Task: Plan a 2-hour architectural photography and design exploration workshop.
Action: Mouse pressed left at (754, 104)
Screenshot: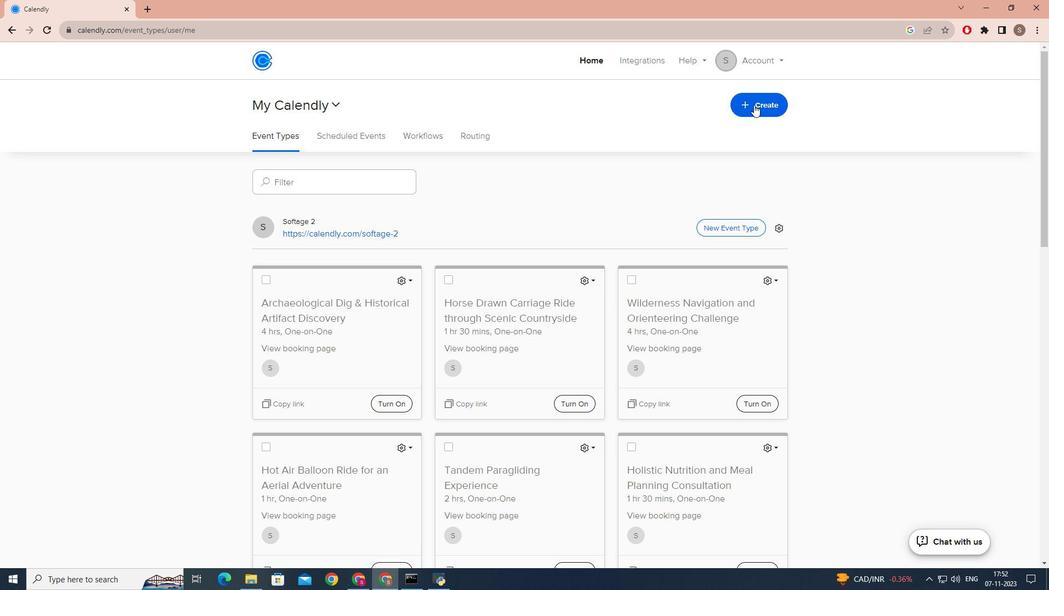 
Action: Mouse moved to (692, 139)
Screenshot: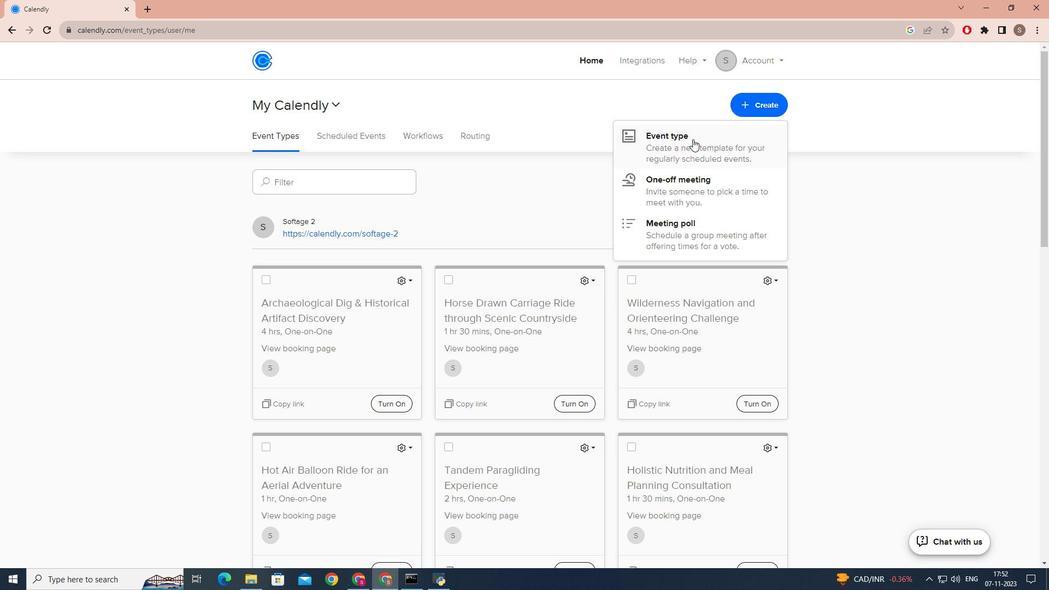 
Action: Mouse pressed left at (692, 139)
Screenshot: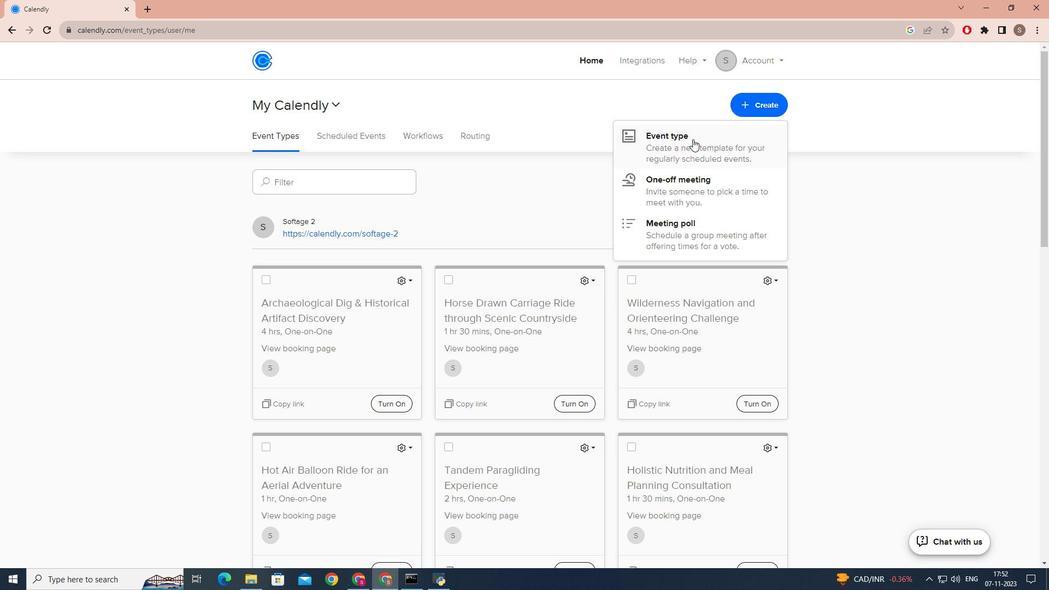 
Action: Mouse moved to (494, 190)
Screenshot: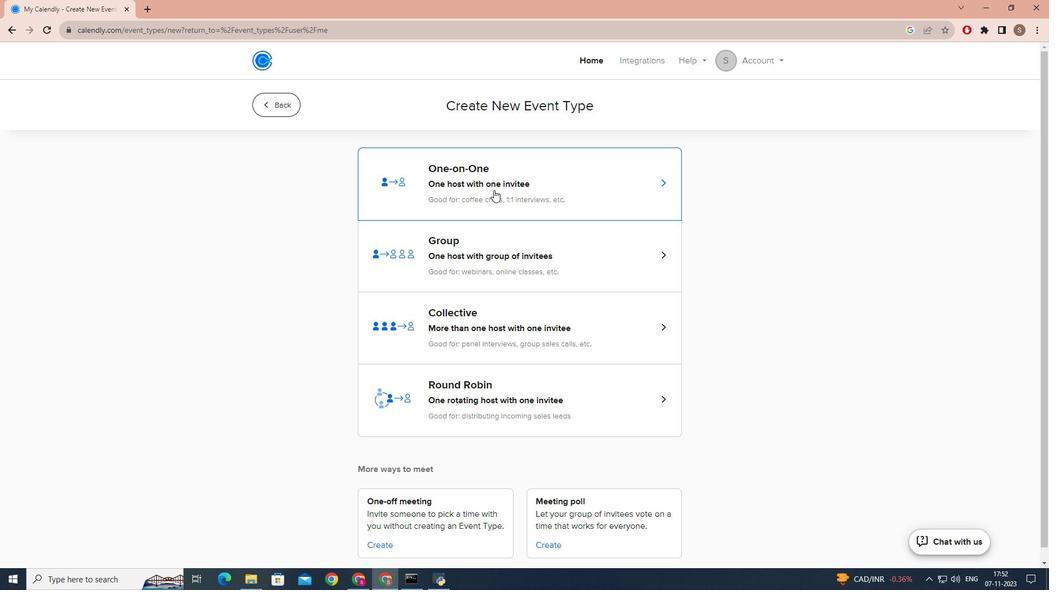 
Action: Mouse pressed left at (494, 190)
Screenshot: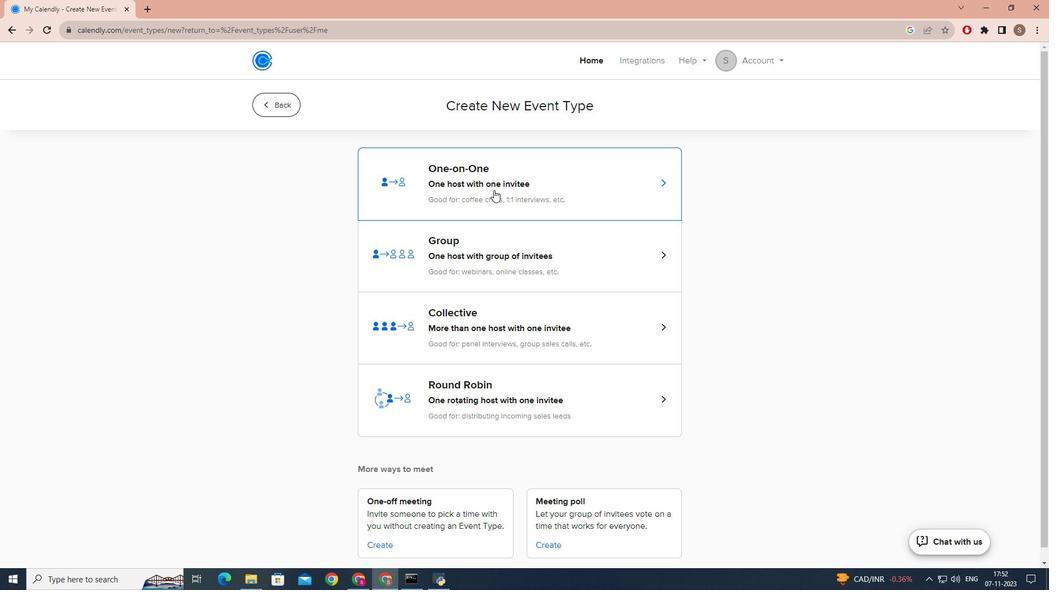 
Action: Mouse moved to (330, 258)
Screenshot: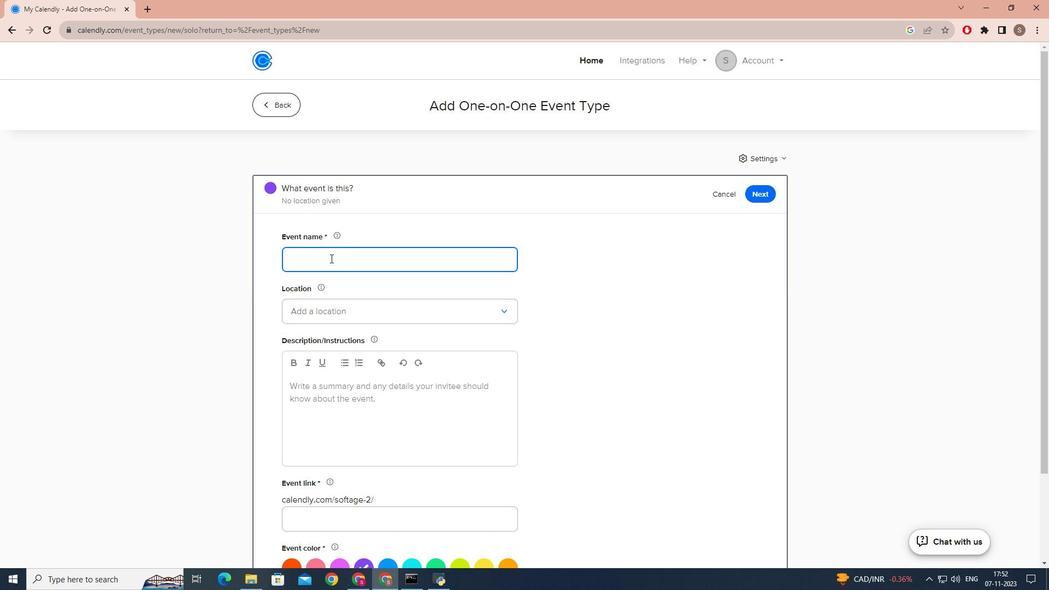 
Action: Key pressed <Key.caps_lock>A<Key.caps_lock>rchitectural<Key.space><Key.caps_lock>P<Key.caps_lock>hotography<Key.space><Key.shift_r><Key.shift_r><Key.shift_r><Key.shift_r><Key.shift_r><Key.shift_r><Key.shift_r><Key.shift_r>&<Key.space><Key.caps_lock>D<Key.caps_lock>esign<Key.space><Key.caps_lock>W<Key.caps_lock>orkshop
Screenshot: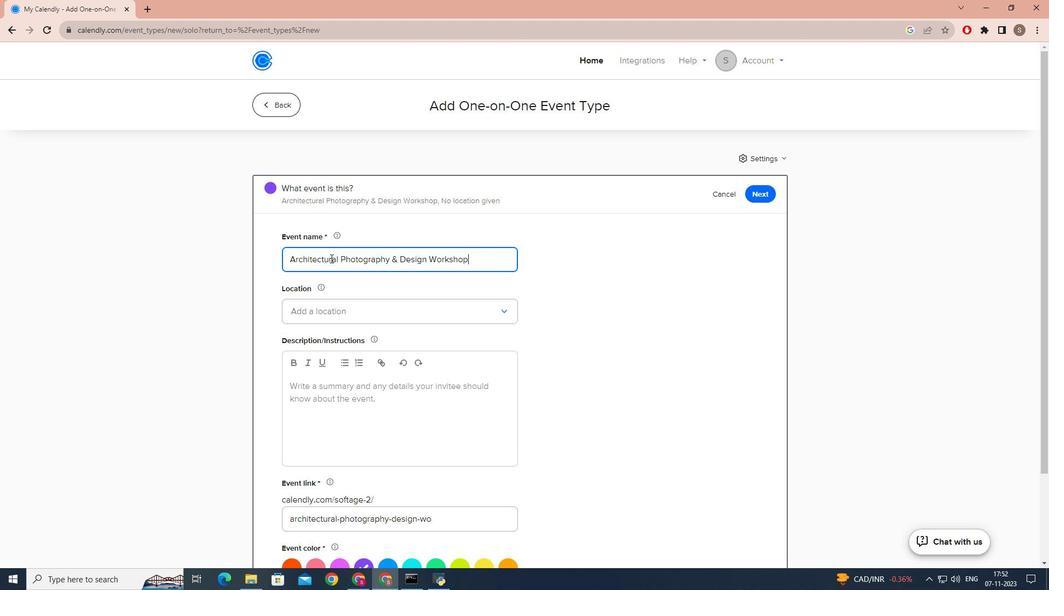 
Action: Mouse moved to (327, 319)
Screenshot: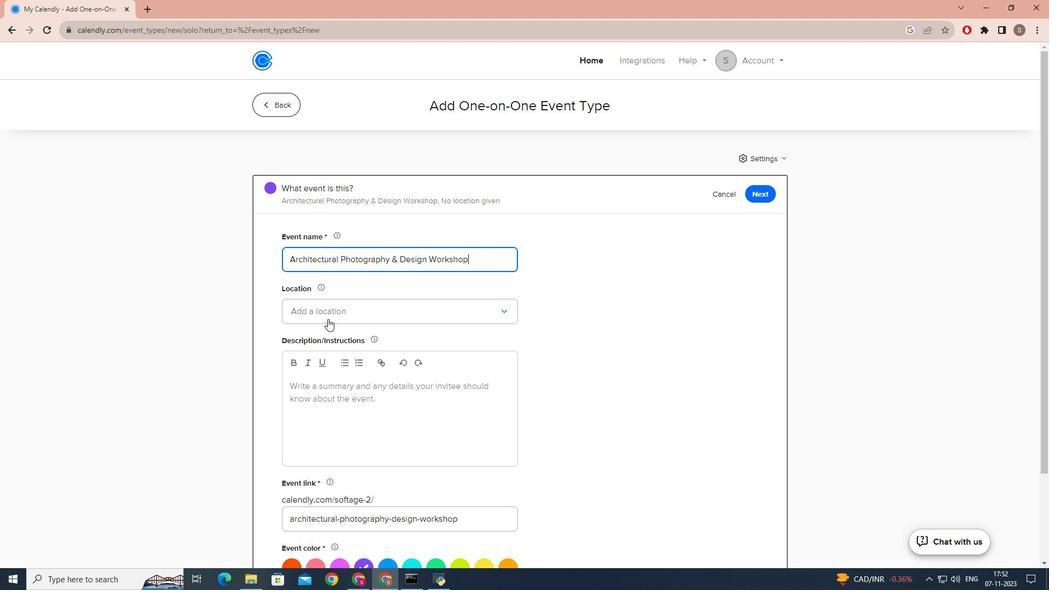 
Action: Mouse pressed left at (327, 319)
Screenshot: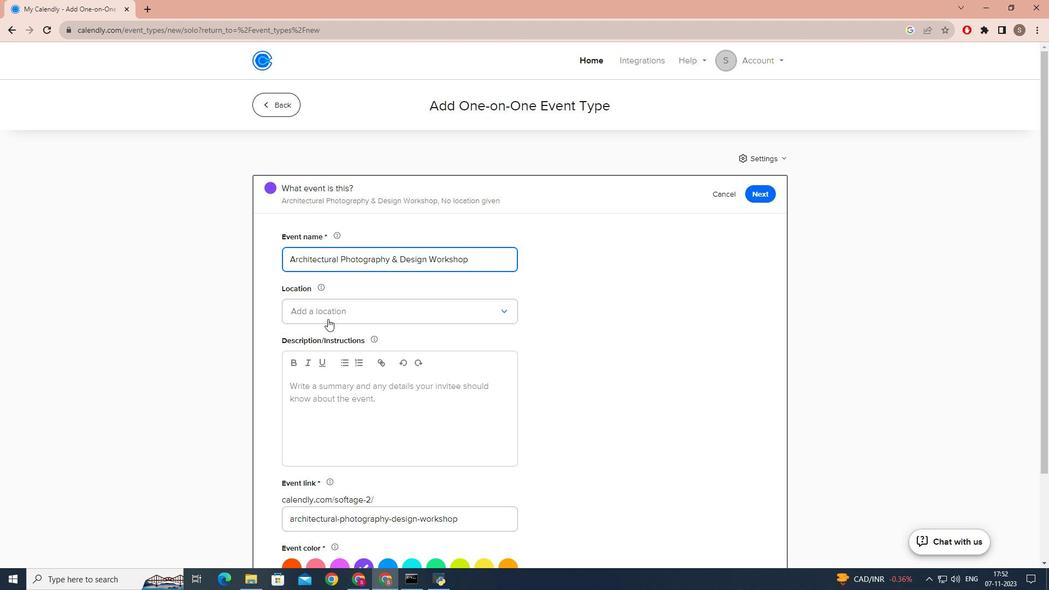 
Action: Mouse moved to (321, 339)
Screenshot: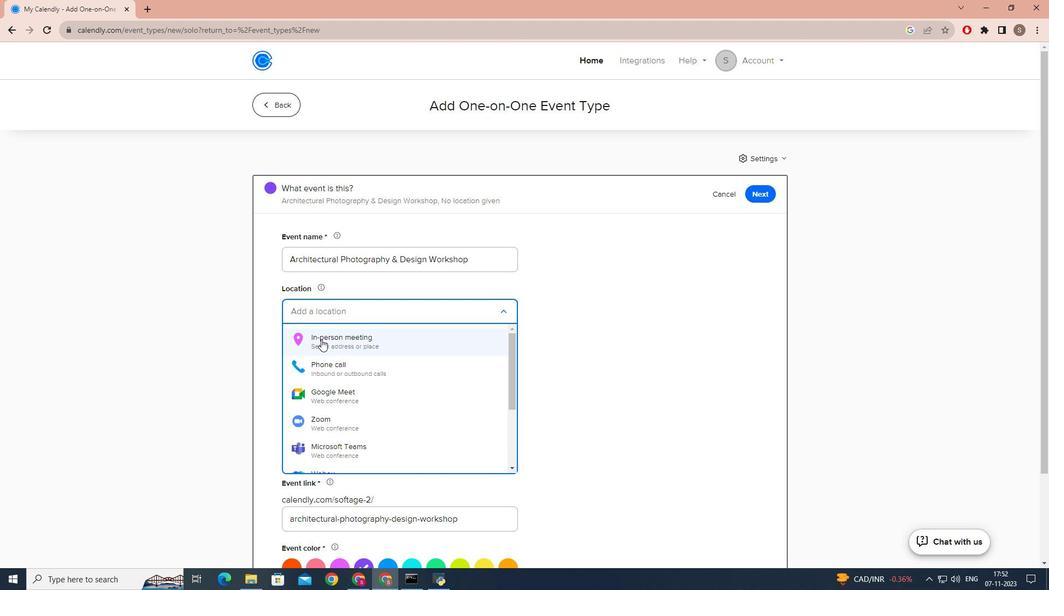 
Action: Mouse pressed left at (321, 339)
Screenshot: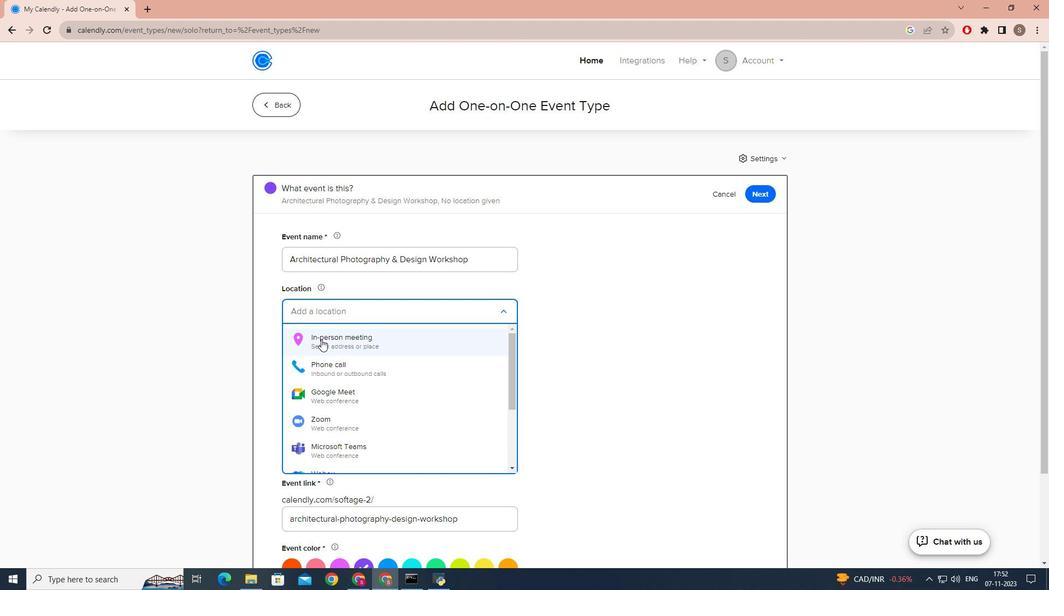 
Action: Mouse moved to (473, 183)
Screenshot: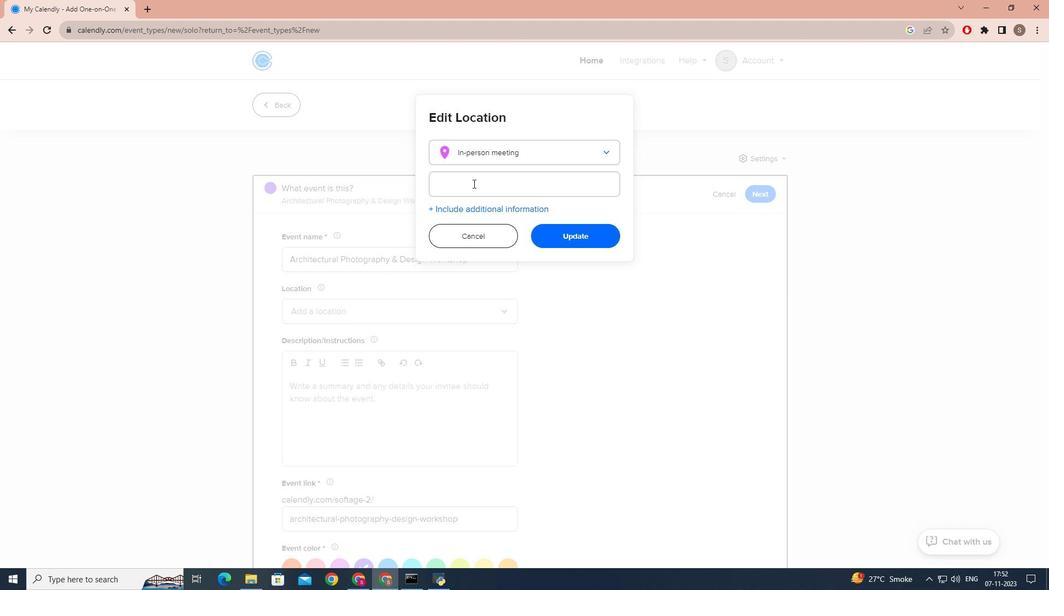 
Action: Mouse pressed left at (473, 183)
Screenshot: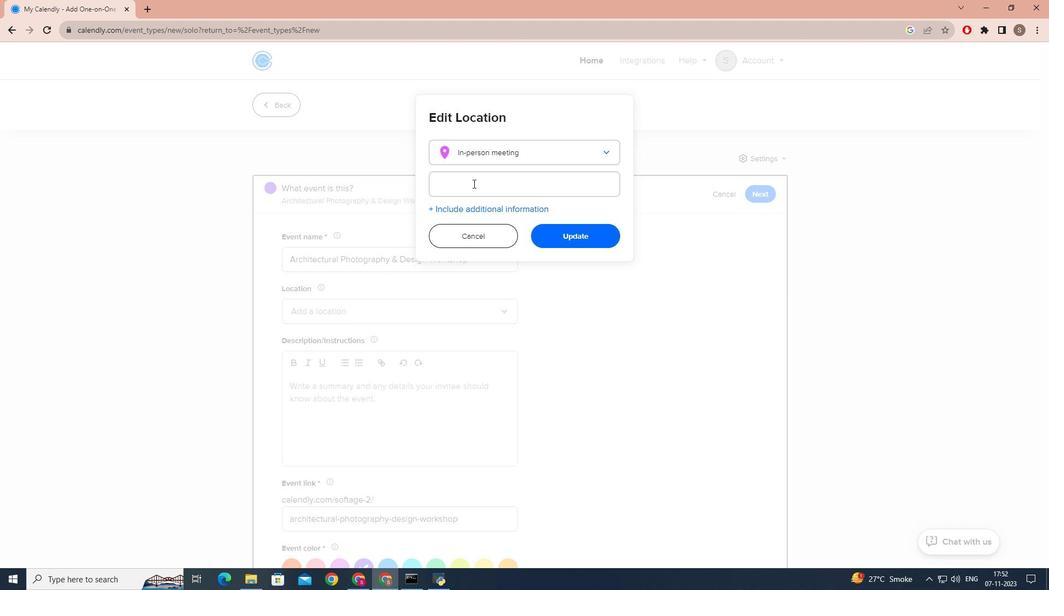
Action: Key pressed <Key.caps_lock>S<Key.caps_lock>ti<Key.backspace>udio<Key.space><Key.caps_lock>A<Key.caps_lock>rc<Key.space><Key.backspace><Key.caps_lock>L<Key.caps_lock>ine,<Key.caps_lock>D<Key.caps_lock>eltabay<Key.space><Key.caps_lock>S<Key.caps_lock>treet,<Key.space><Key.caps_lock>M<Key.caps_lock>innesota<Key.space>,<Key.caps_lock>U.S.A
Screenshot: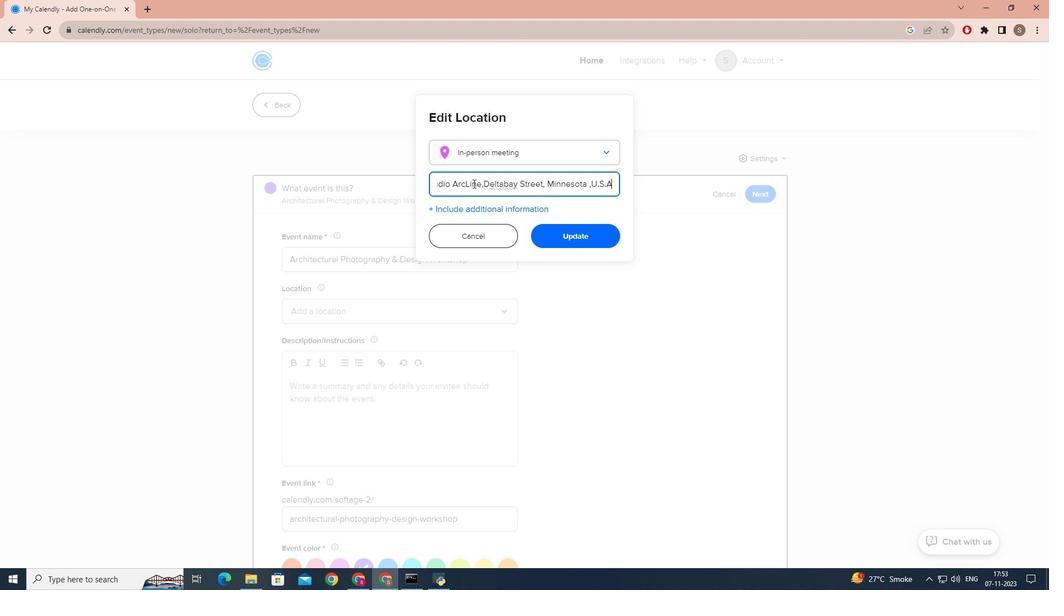 
Action: Mouse moved to (588, 245)
Screenshot: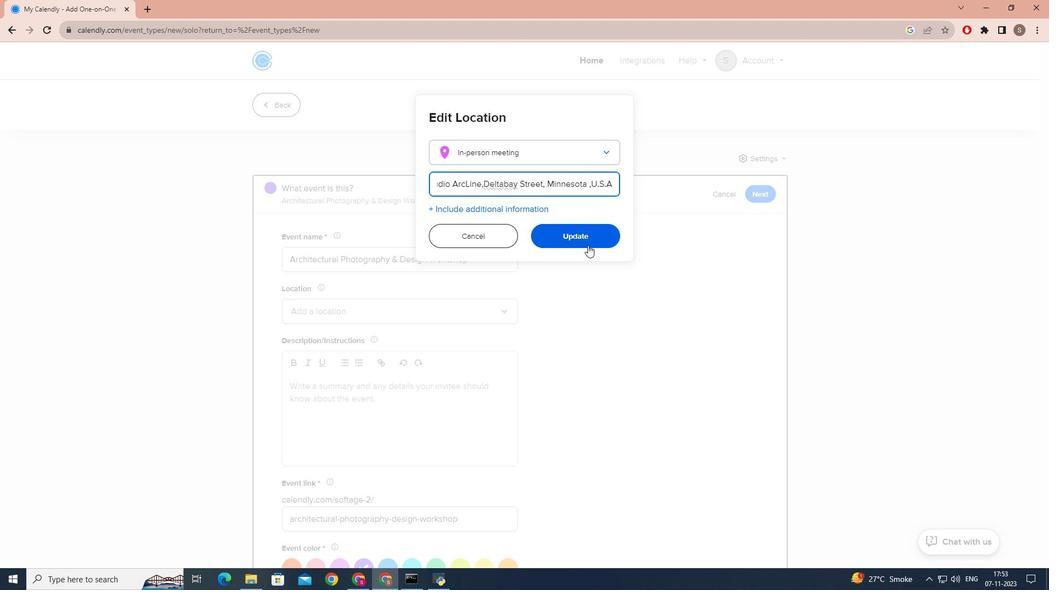 
Action: Mouse pressed left at (588, 245)
Screenshot: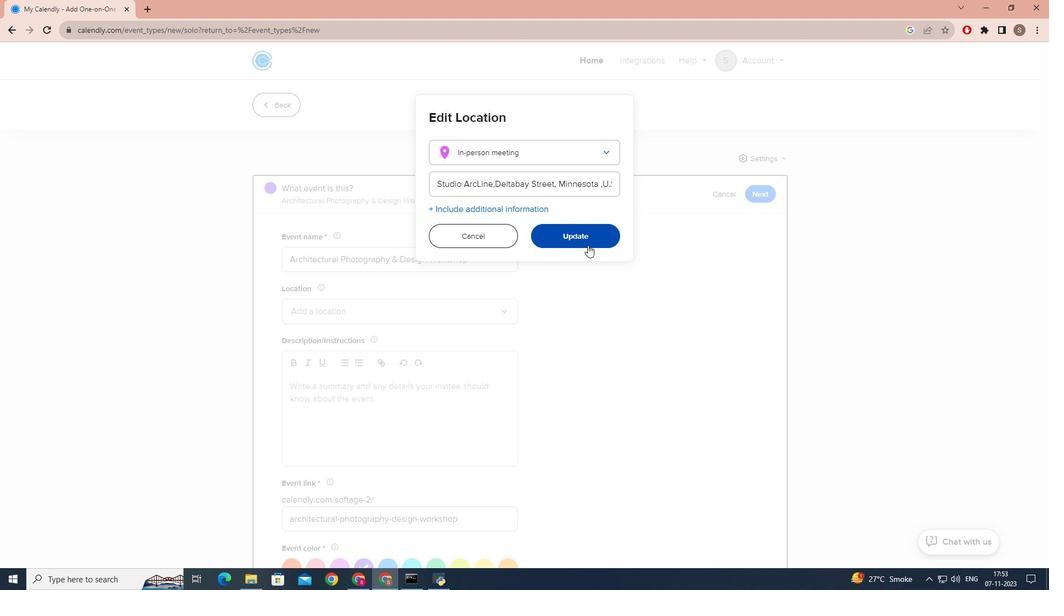 
Action: Mouse moved to (426, 324)
Screenshot: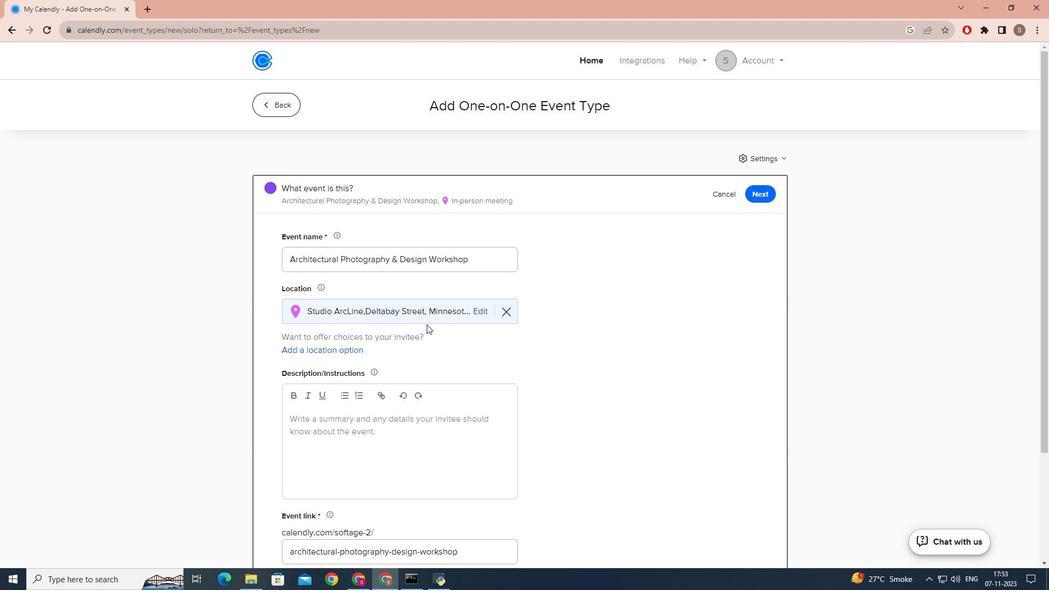 
Action: Mouse scrolled (426, 324) with delta (0, 0)
Screenshot: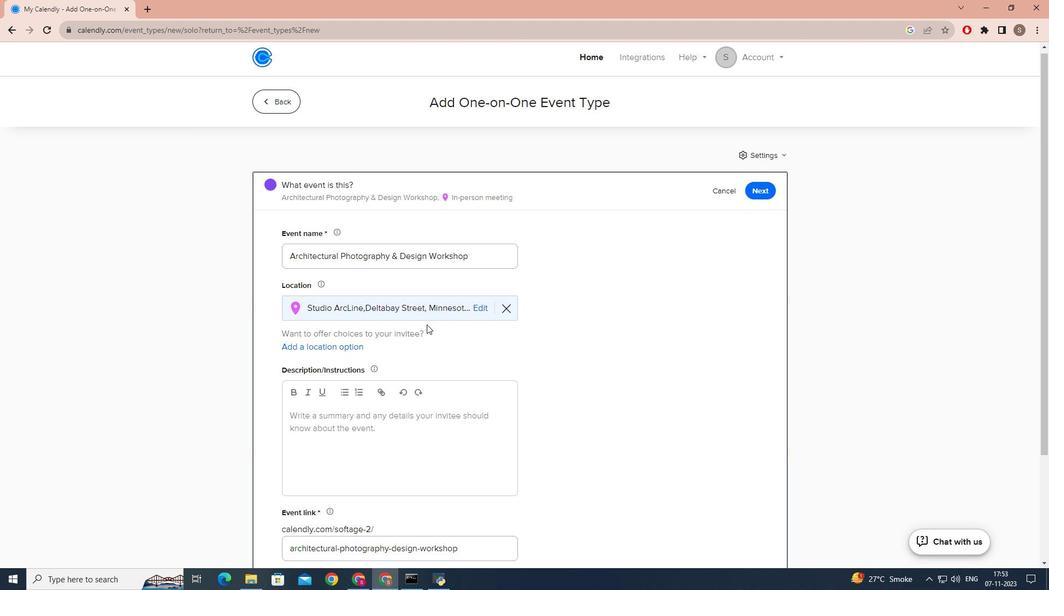 
Action: Mouse scrolled (426, 324) with delta (0, 0)
Screenshot: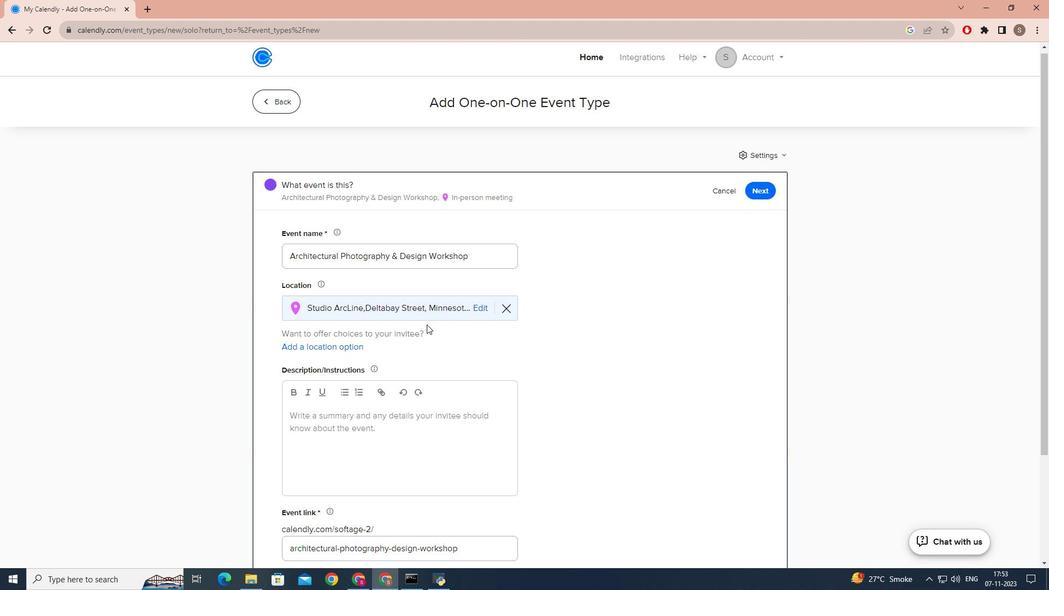 
Action: Mouse scrolled (426, 324) with delta (0, 0)
Screenshot: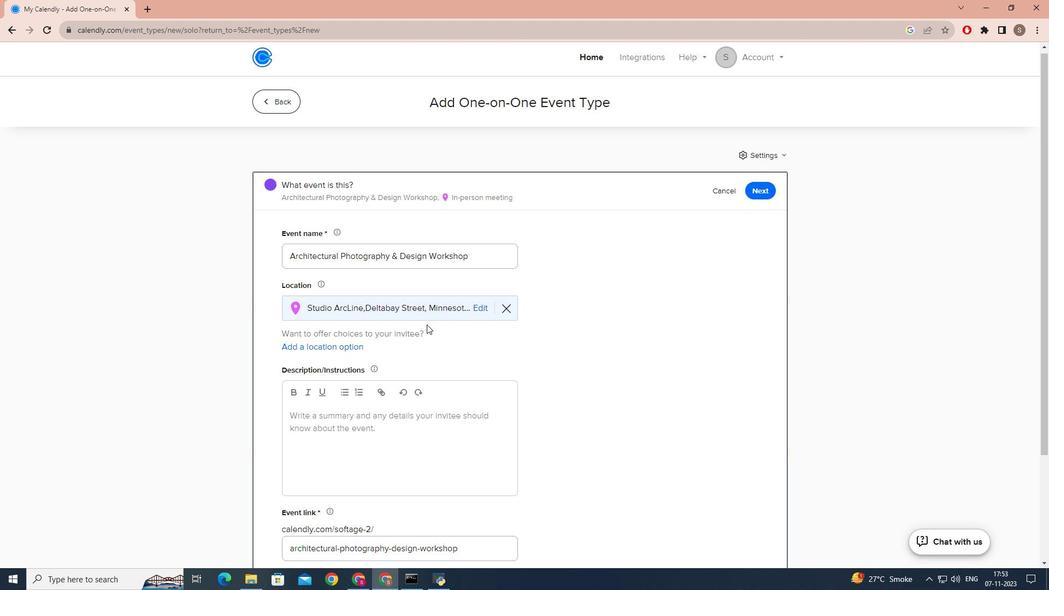
Action: Mouse scrolled (426, 324) with delta (0, 0)
Screenshot: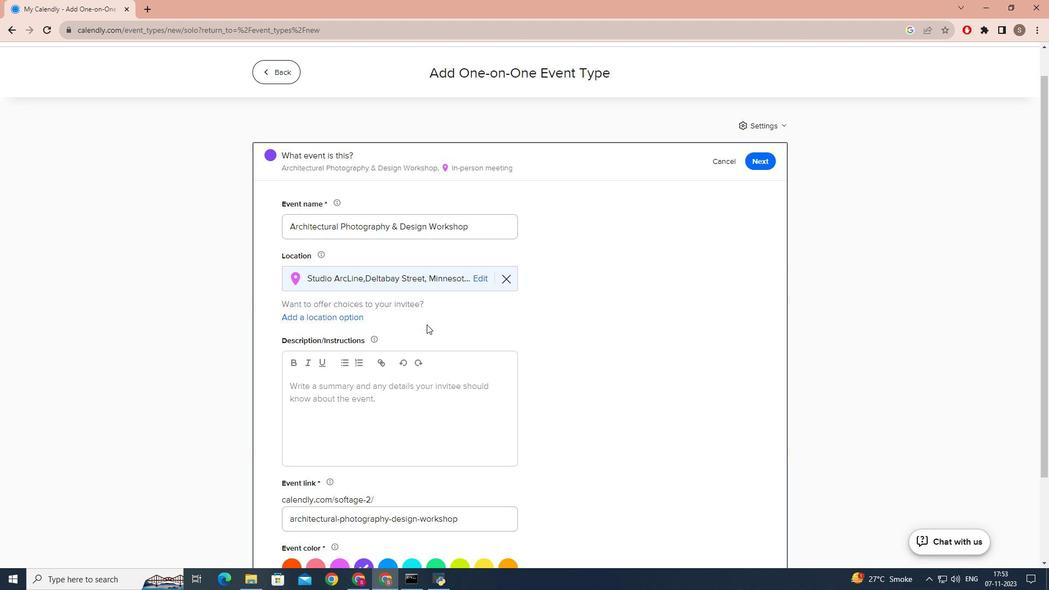 
Action: Mouse moved to (402, 286)
Screenshot: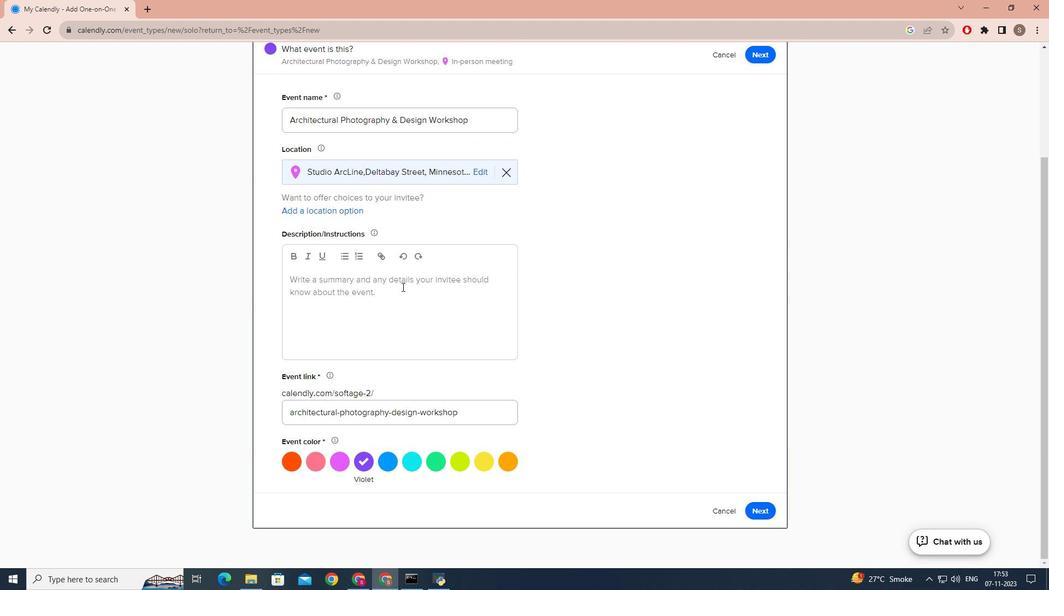 
Action: Mouse pressed left at (402, 286)
Screenshot: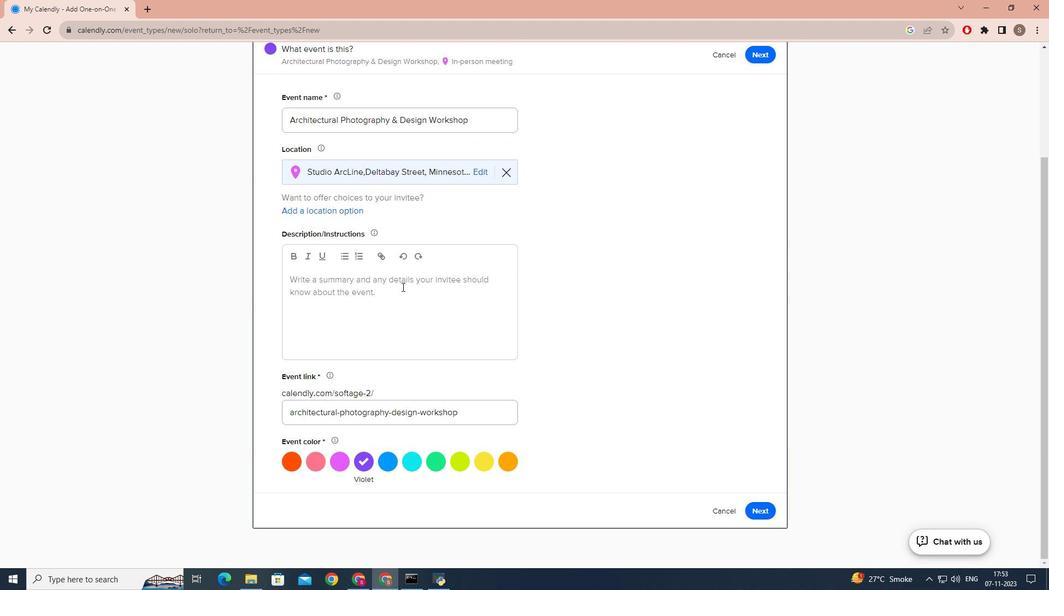 
Action: Key pressed <Key.caps_lock>u<Key.caps_lock>N<Key.backspace><Key.backspace>U<Key.caps_lock>ncover<Key.space>the<Key.space>artistry<Key.space>of<Key.space>architecture<Key.space>and<Key.space>hone<Key.space>your<Key.space>photography<Key.space>skills<Key.space>in<Key.space>our<Key.space>engaging<Key.space>workshop<Key.space>.<Key.caps_lock>E<Key.caps_lock>xplore<Key.space>the<Key.space>urban<Key.space>landscape<Key.space>,stunning<Key.space>designs<Key.space>and<Key.space>unleash<Key.space>your<Key.space>craet<Key.backspace><Key.backspace><Key.backspace>eative<Key.space>potential<Key.space>/<Key.backspace>.<Key.caps_lock>T<Key.caps_lock>his<Key.space>workshop<Key.space>is<Key.space>open<Key.space>to<Key.space>photographers<Key.space>of<Key.space>all<Key.space>levels,from<Key.space>beginners<Key.space>to<Key.space>experienced<Key.space>shuttr<Key.backspace>erbugs.<Key.caps_lock>J<Key.caps_lock>oinus<Key.space><Key.backspace><Key.backspace><Key.backspace><Key.space>us<Key.space>for<Key.space>a<Key.space>creative<Key.space>journey<Key.space>through<Key.space>the<Key.space>cityscapem<Key.backspace>m<Key.backspace><Key.space>,<Key.space>and<Key.space>capture<Key.space>th<Key.space><Key.backspace>e<Key.space>magic<Key.space>of<Key.space>architecture<Key.space>and<Key.space>design<Key.space>with<Key.space>your<Key.space>lens.
Screenshot: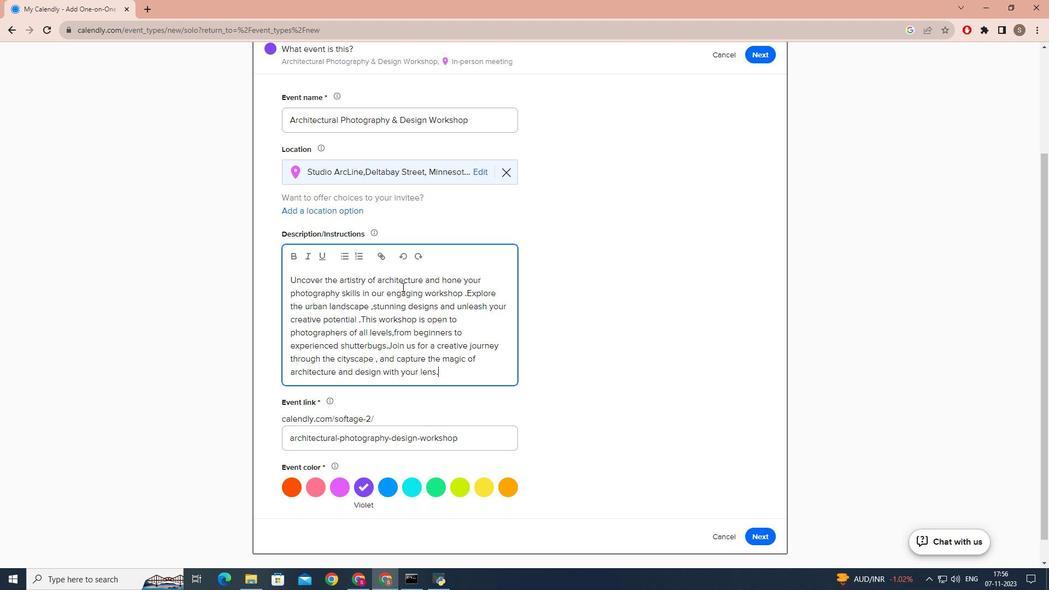 
Action: Mouse moved to (761, 532)
Screenshot: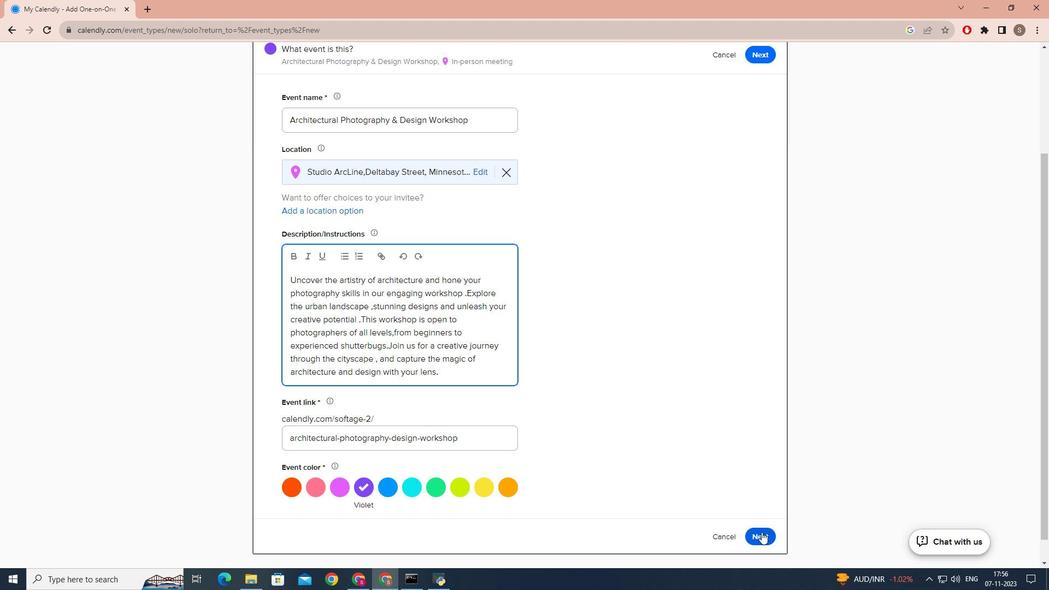 
Action: Mouse pressed left at (761, 532)
Screenshot: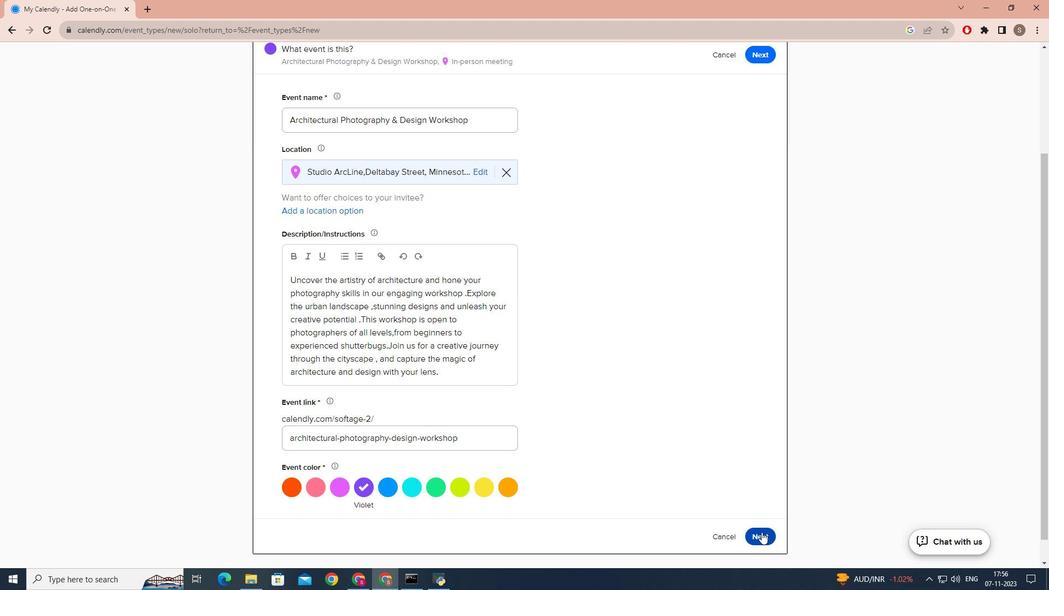 
Action: Mouse moved to (341, 313)
Screenshot: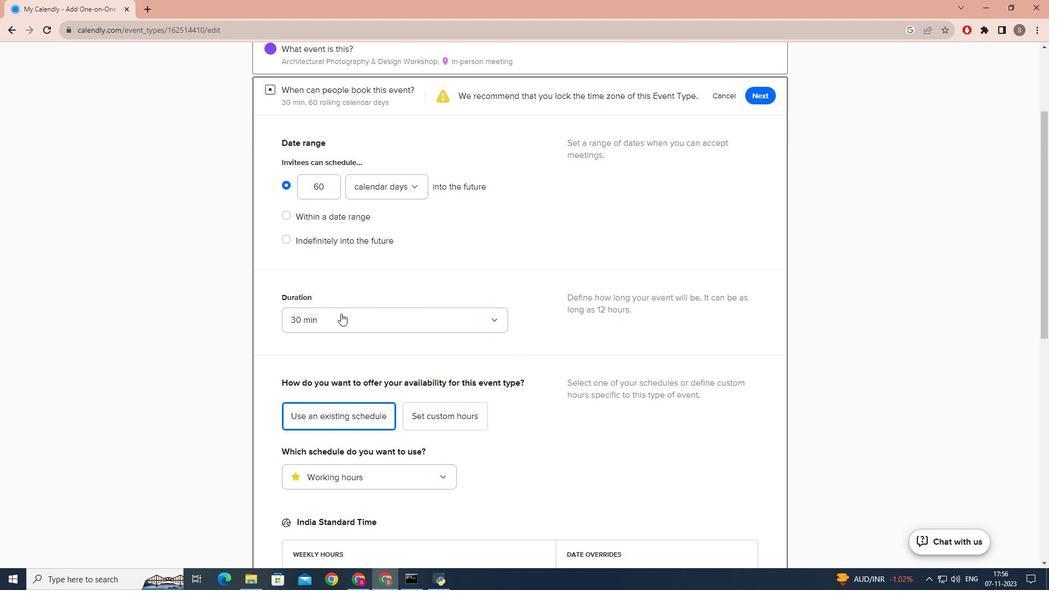 
Action: Mouse pressed left at (341, 313)
Screenshot: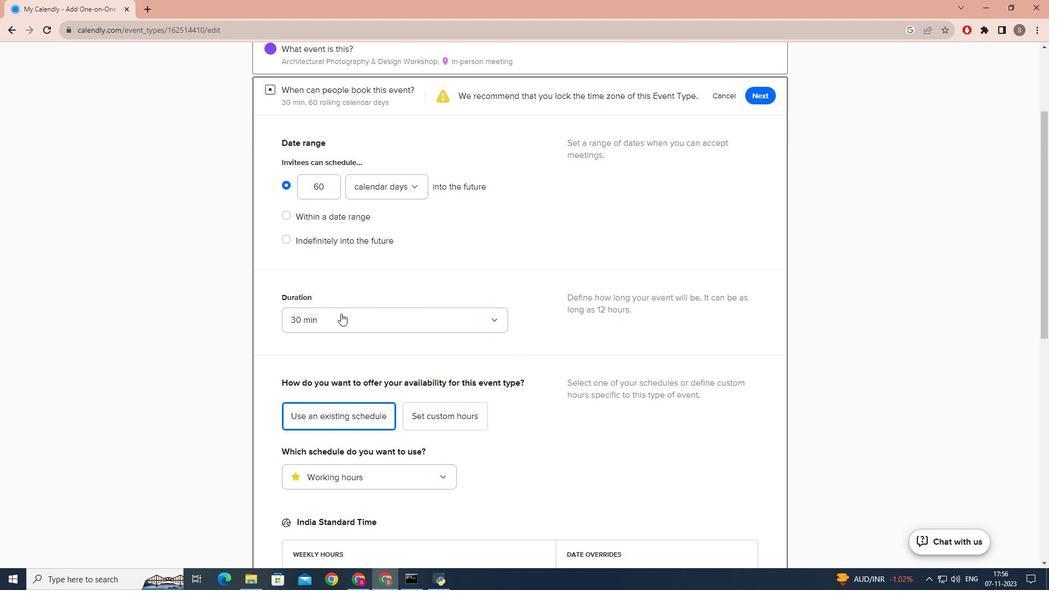 
Action: Mouse moved to (352, 426)
Screenshot: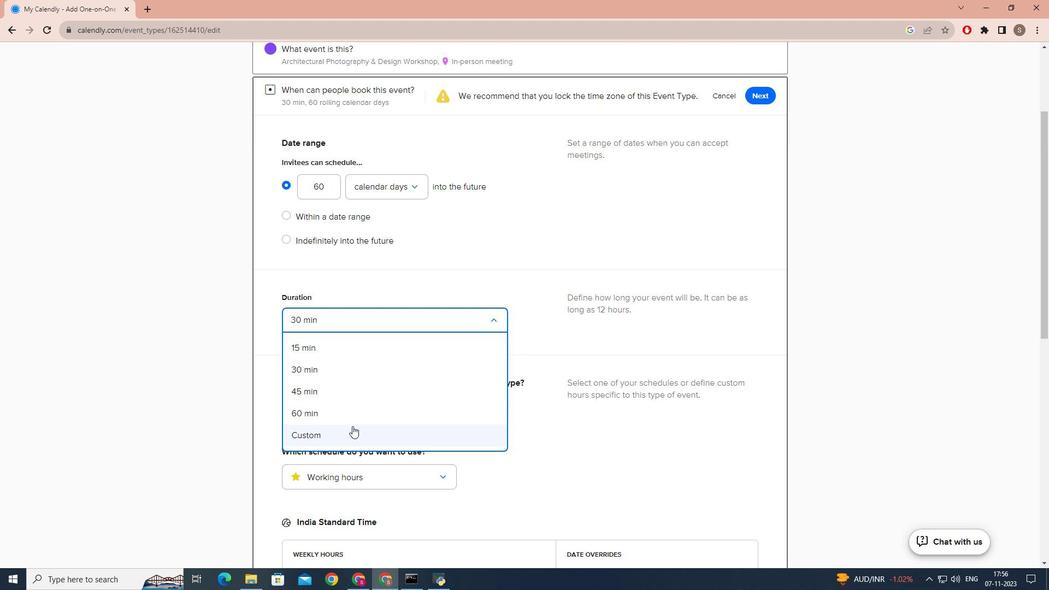
Action: Mouse pressed left at (352, 426)
Screenshot: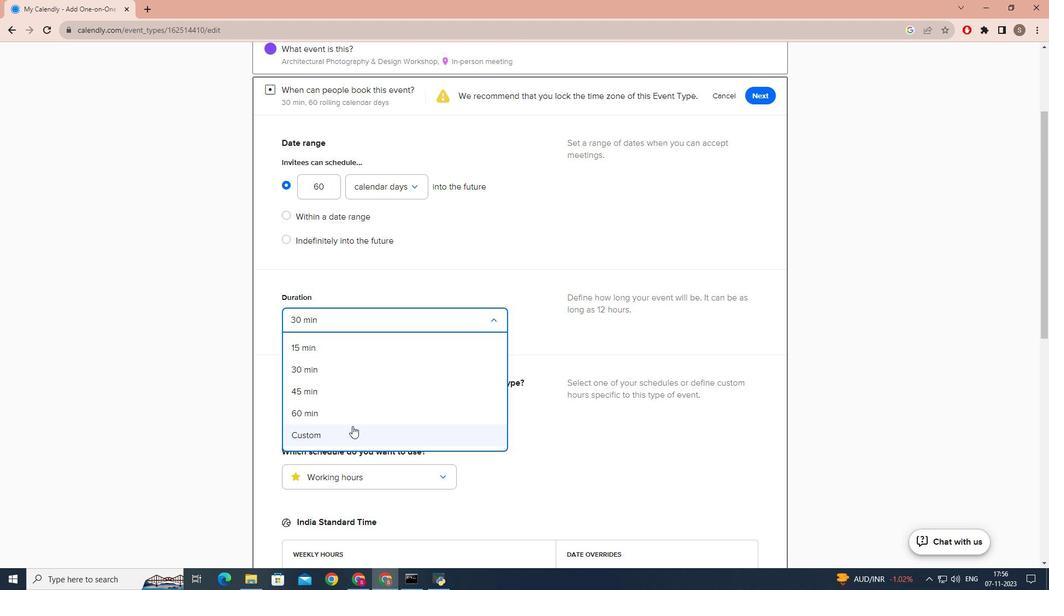 
Action: Mouse moved to (468, 348)
Screenshot: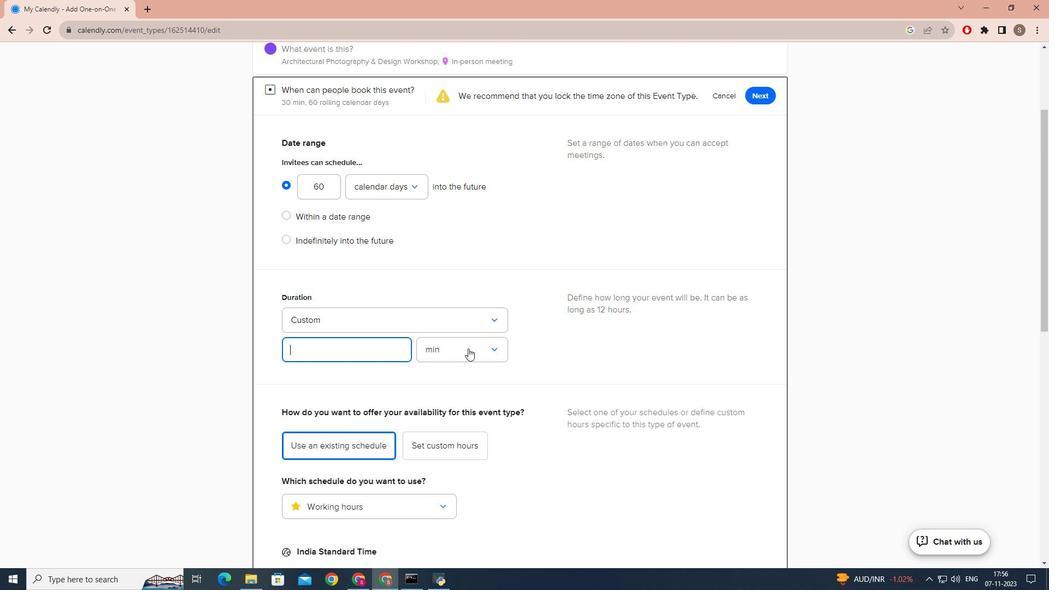 
Action: Mouse pressed left at (468, 348)
Screenshot: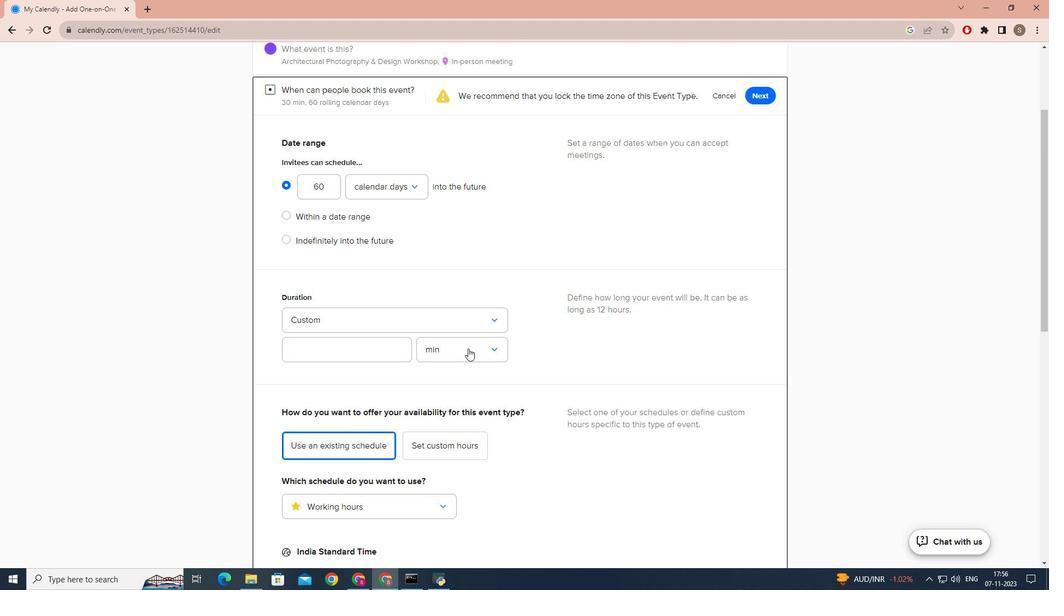 
Action: Mouse moved to (452, 400)
Screenshot: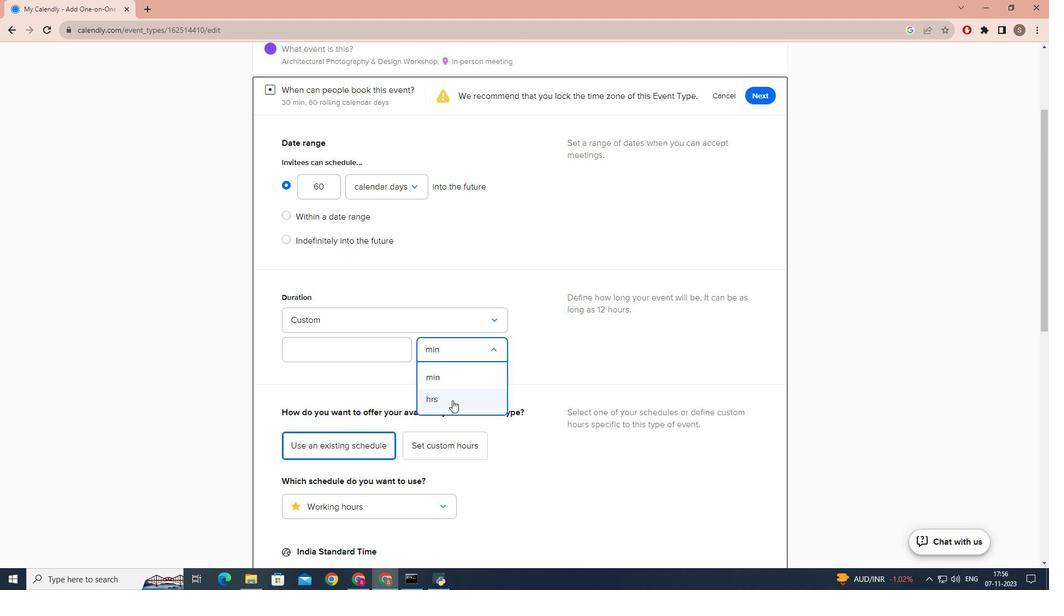 
Action: Mouse pressed left at (452, 400)
Screenshot: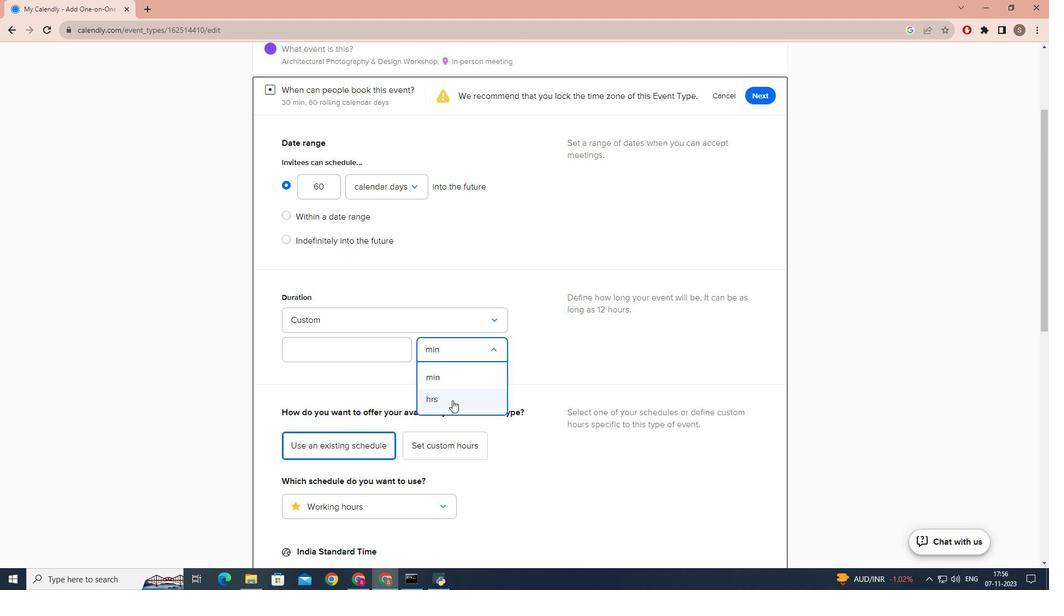 
Action: Mouse moved to (383, 347)
Screenshot: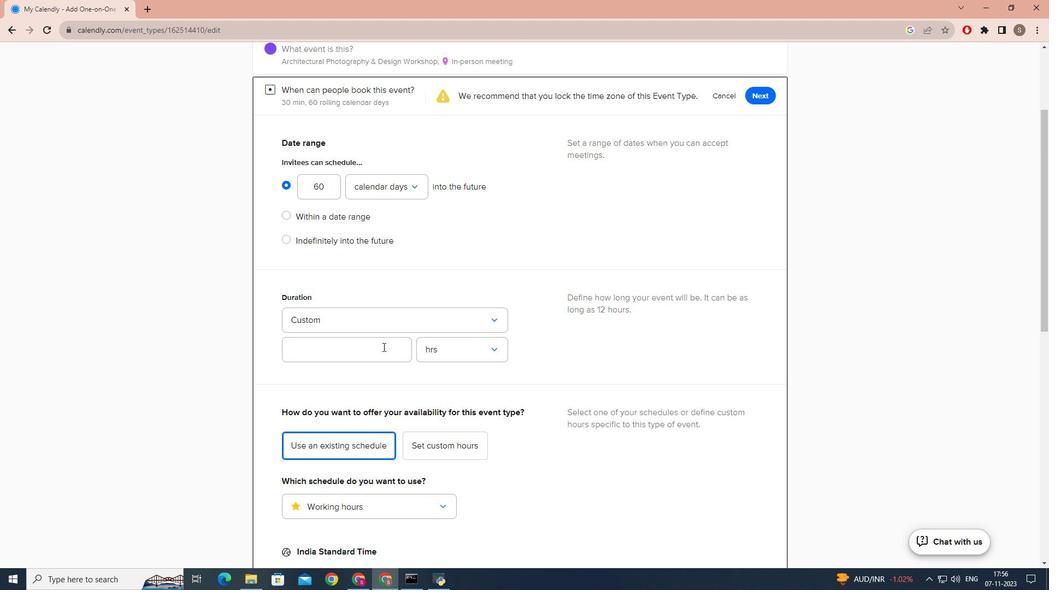 
Action: Mouse pressed left at (383, 347)
Screenshot: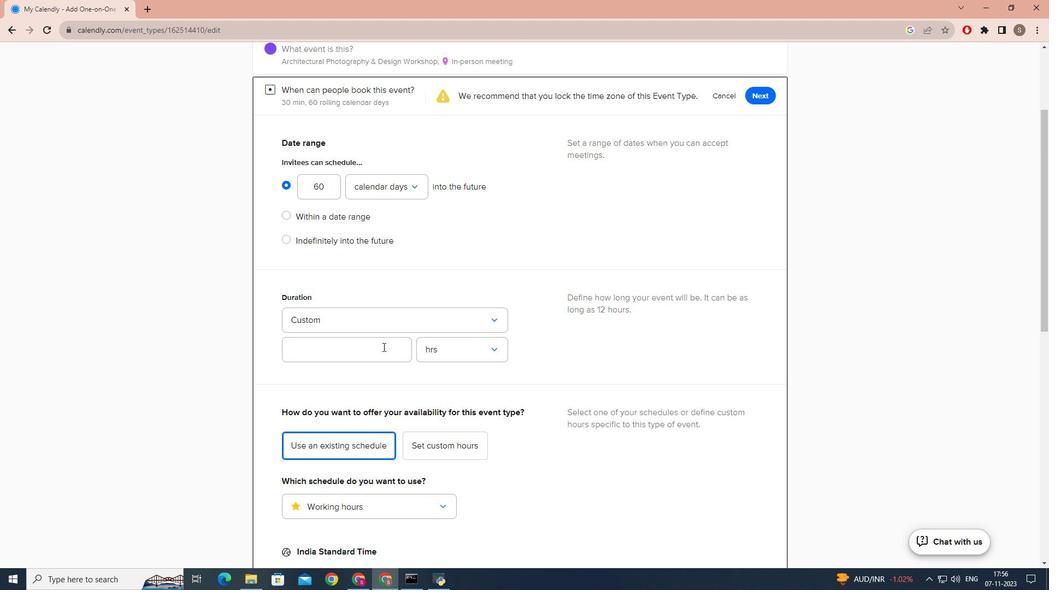 
Action: Key pressed 2
Screenshot: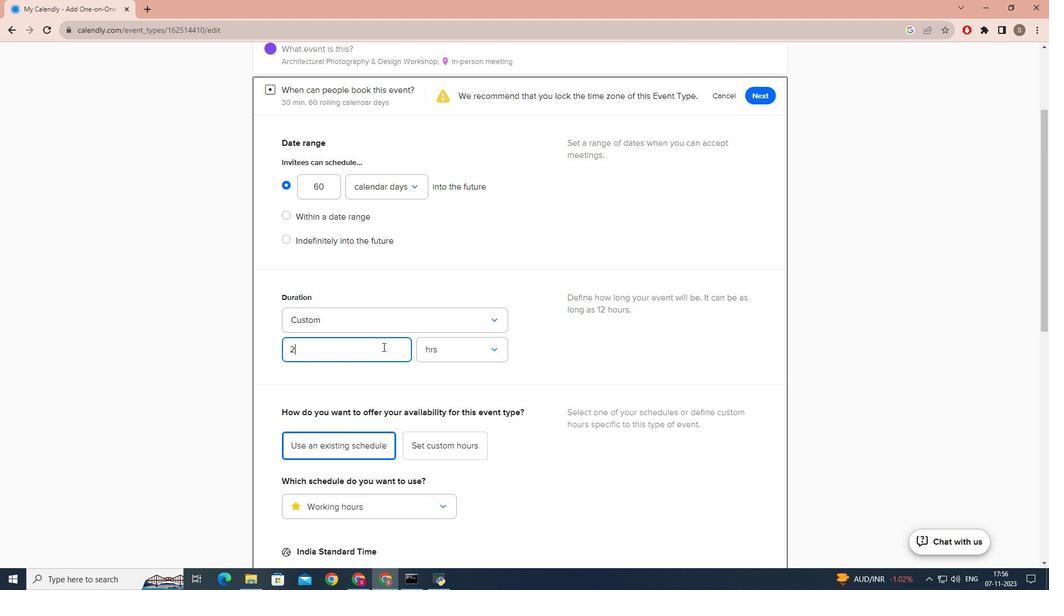 
Action: Mouse moved to (362, 386)
Screenshot: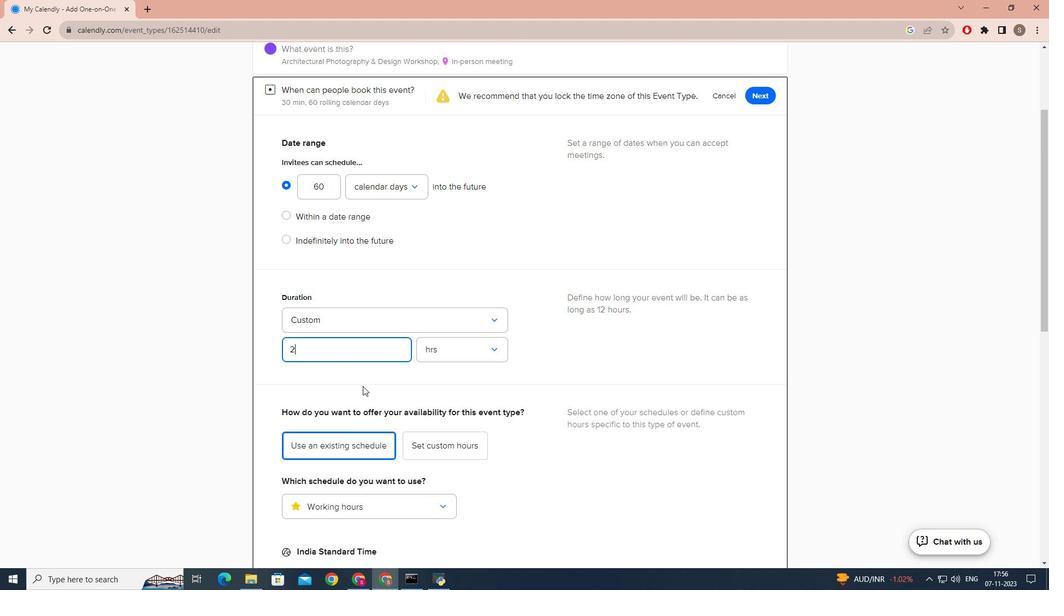 
Action: Mouse pressed left at (362, 386)
Screenshot: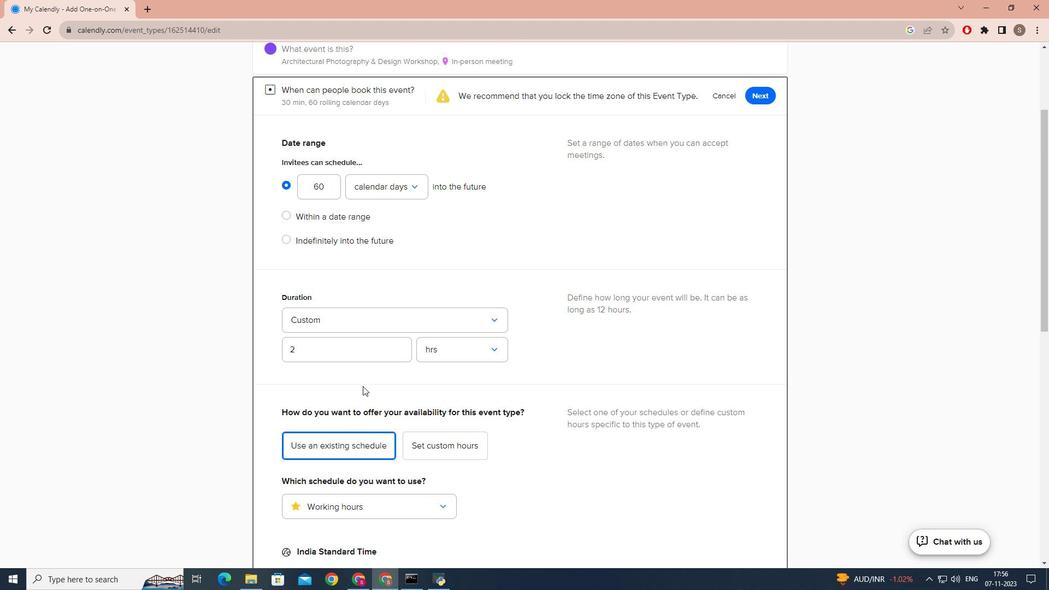 
Action: Mouse moved to (386, 369)
Screenshot: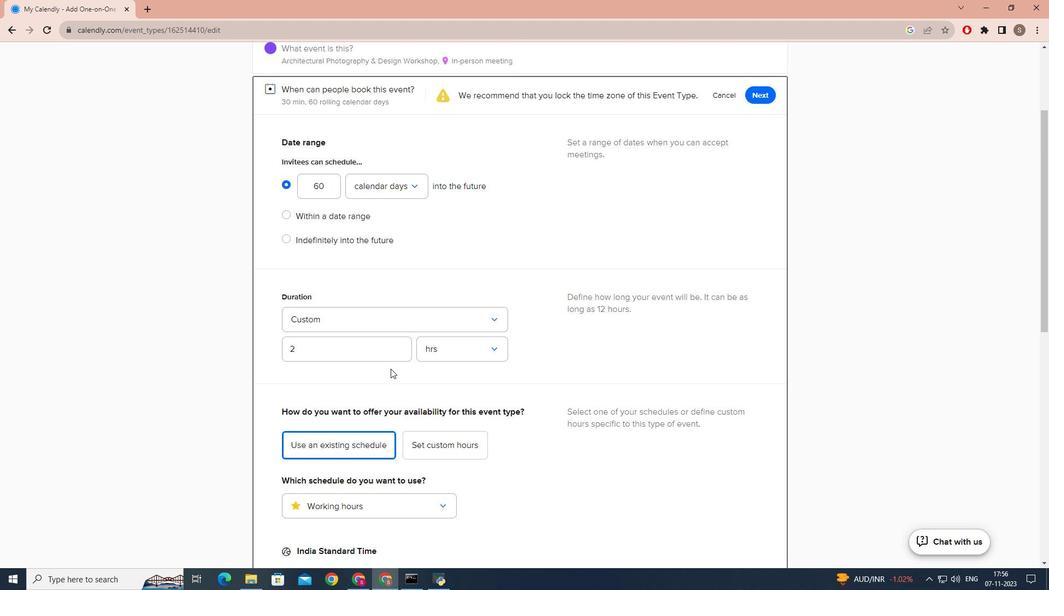 
Action: Mouse scrolled (386, 369) with delta (0, 0)
Screenshot: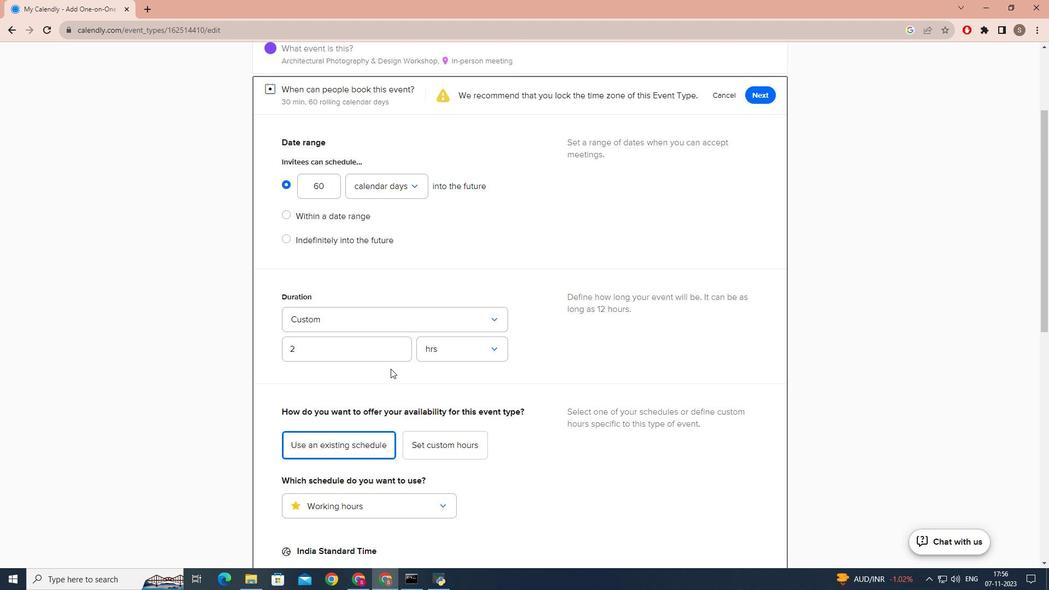 
Action: Mouse scrolled (386, 369) with delta (0, 0)
Screenshot: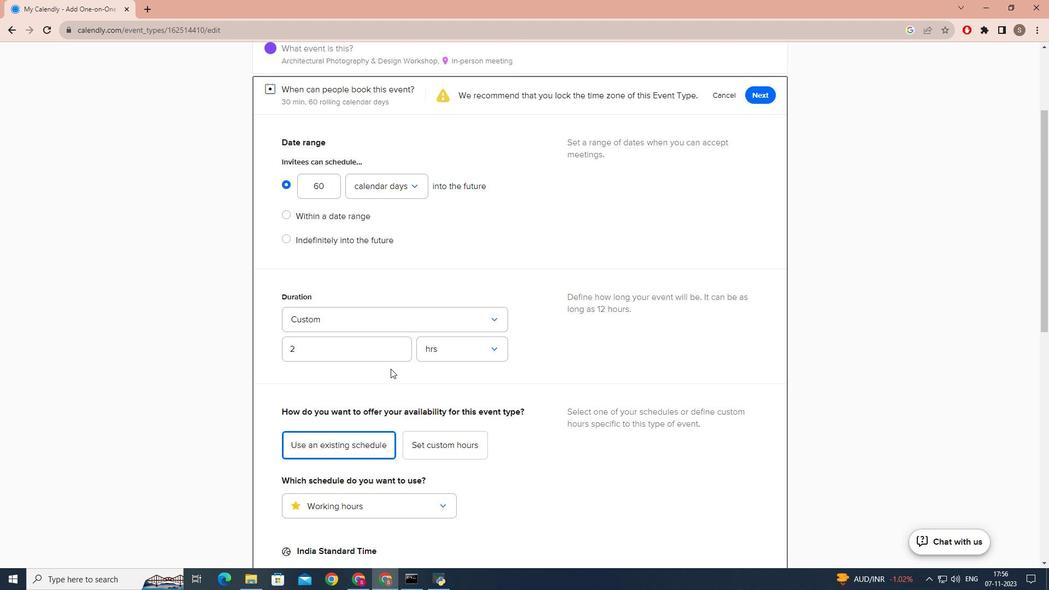 
Action: Mouse scrolled (386, 369) with delta (0, 0)
Screenshot: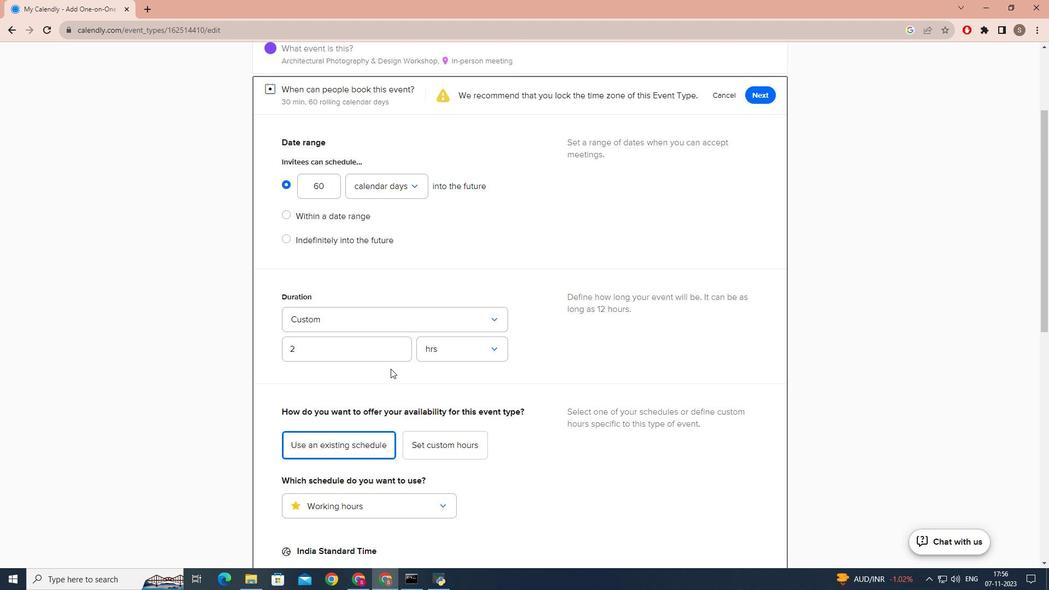 
Action: Mouse scrolled (386, 369) with delta (0, 0)
Screenshot: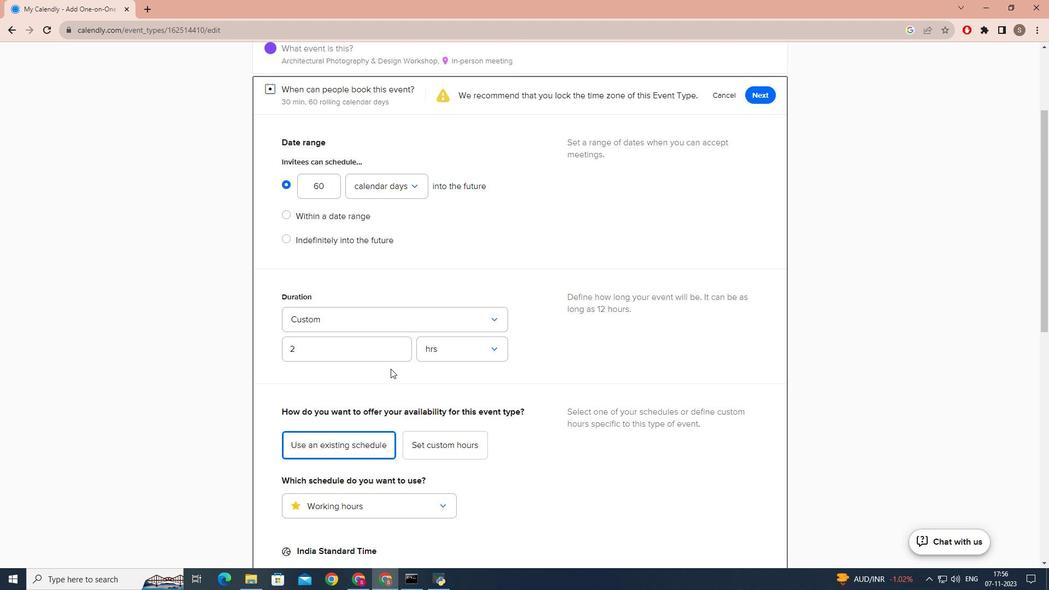 
Action: Mouse moved to (387, 369)
Screenshot: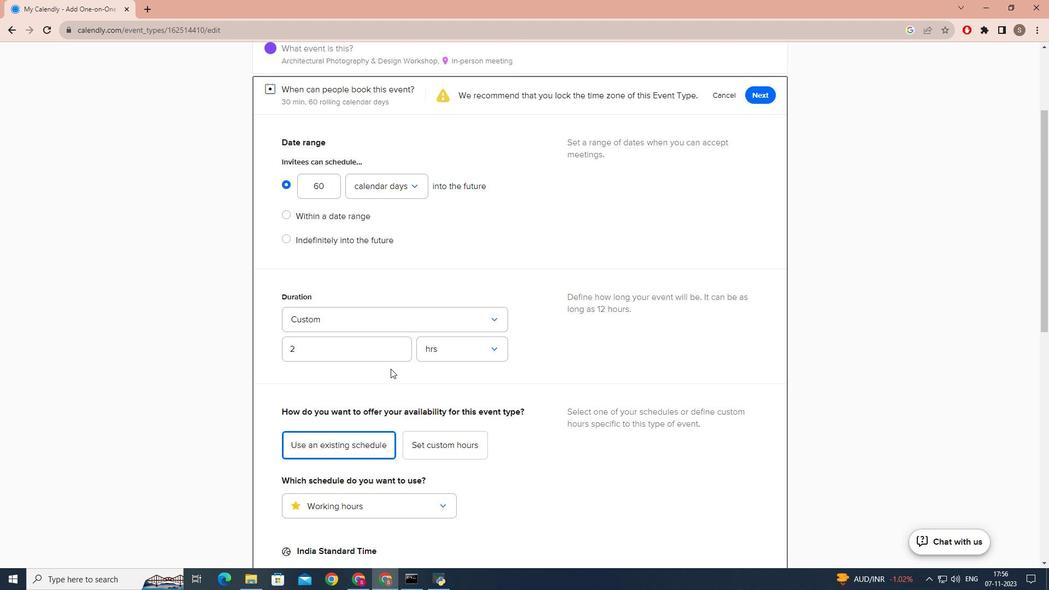 
Action: Mouse scrolled (387, 368) with delta (0, 0)
Screenshot: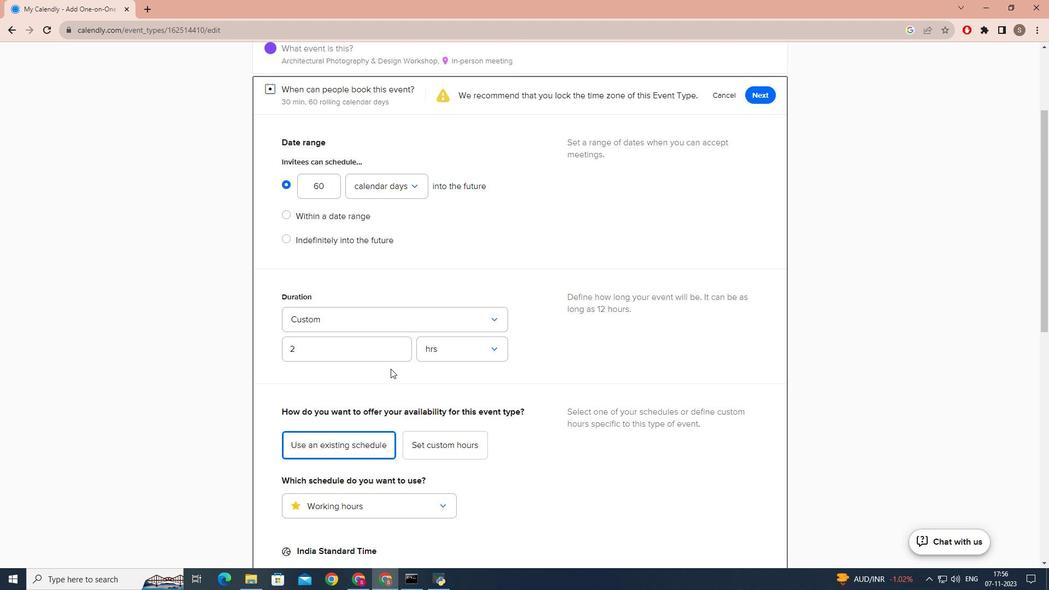 
Action: Mouse moved to (390, 368)
Screenshot: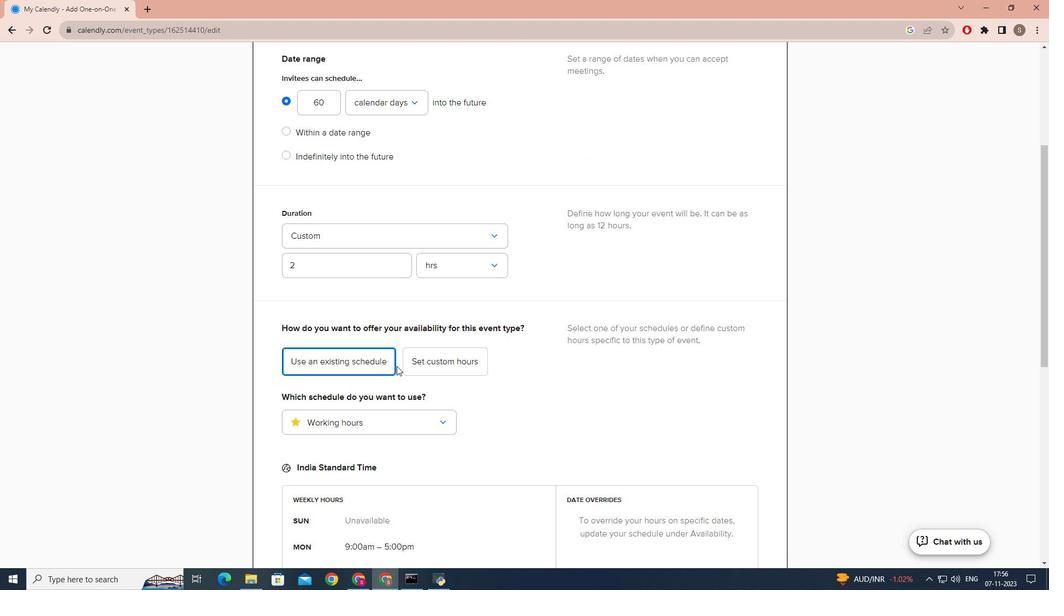 
Action: Mouse scrolled (390, 368) with delta (0, 0)
Screenshot: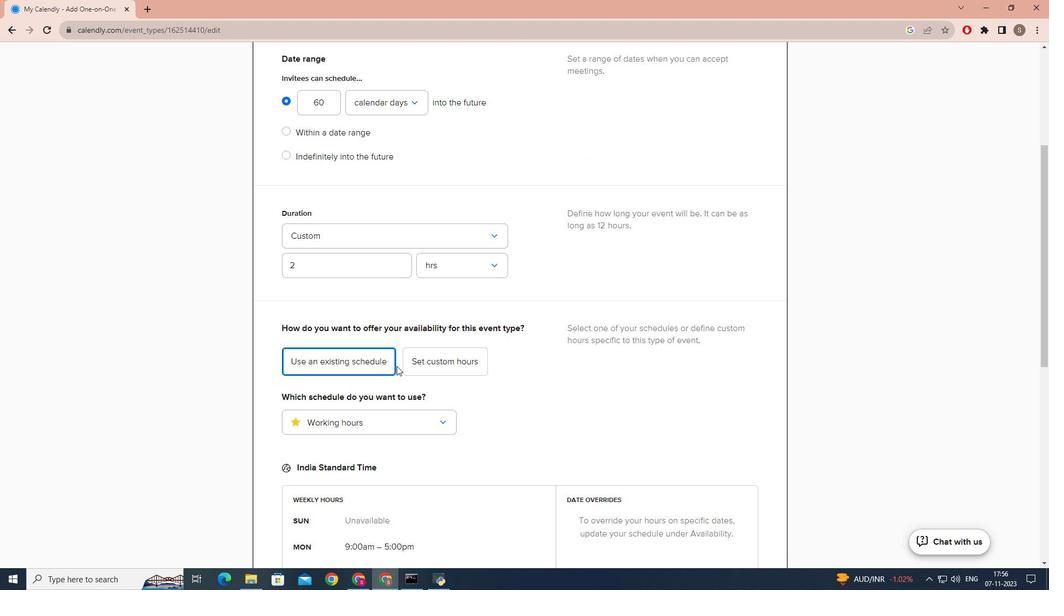 
Action: Mouse moved to (396, 365)
Screenshot: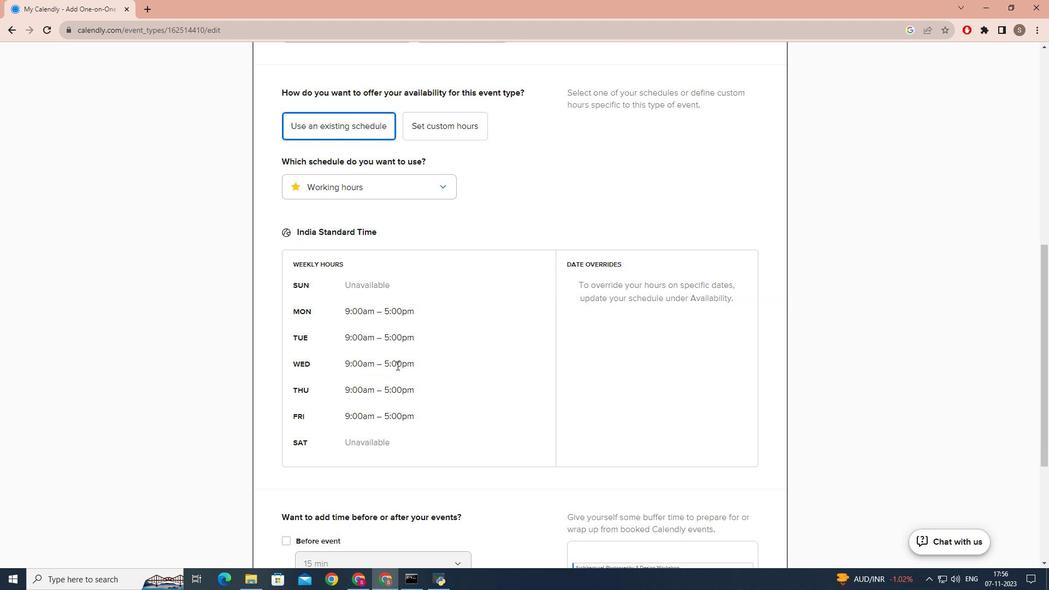 
Action: Mouse scrolled (396, 365) with delta (0, 0)
Screenshot: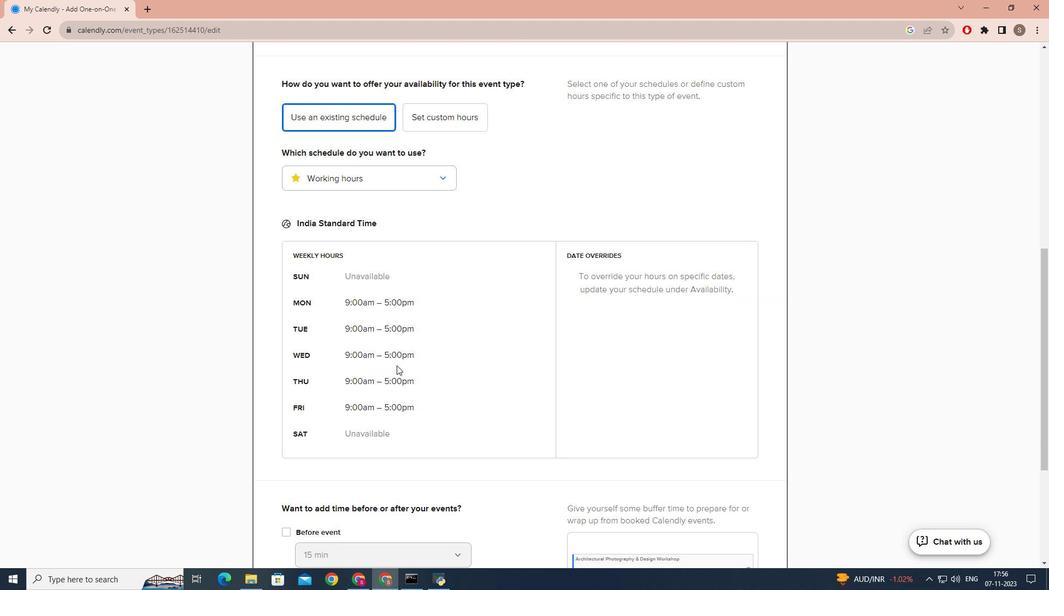 
Action: Mouse scrolled (396, 365) with delta (0, 0)
Screenshot: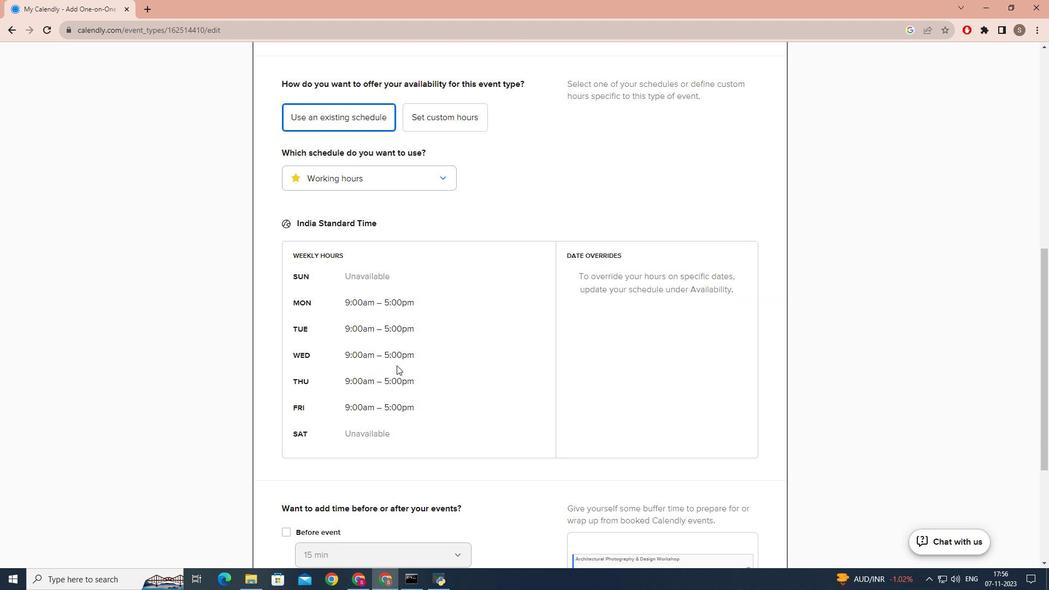 
Action: Mouse scrolled (396, 365) with delta (0, 0)
Screenshot: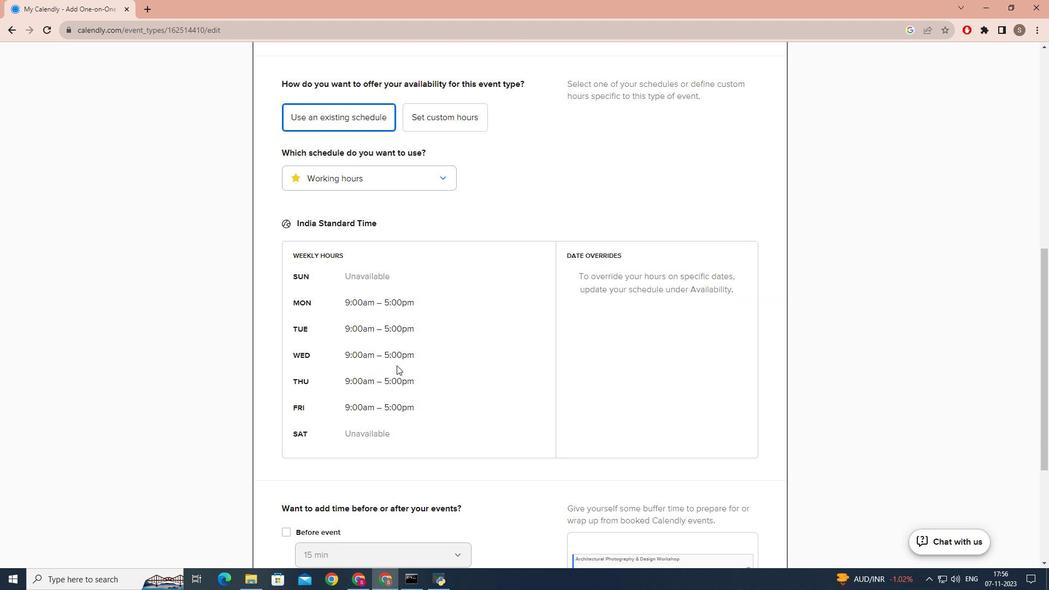
Action: Mouse scrolled (396, 365) with delta (0, 0)
Screenshot: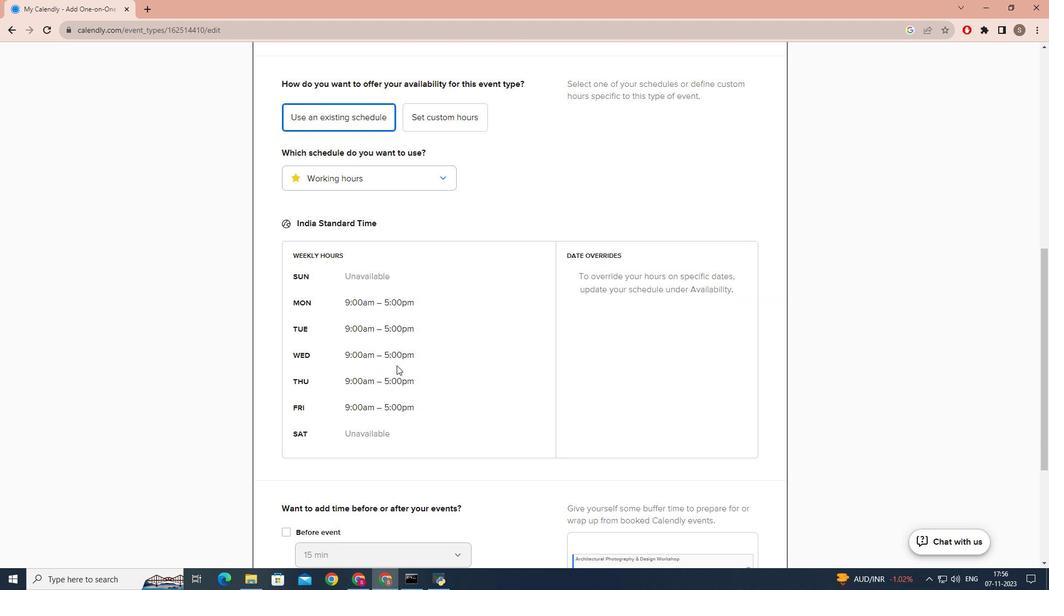 
Action: Mouse scrolled (396, 365) with delta (0, 0)
Screenshot: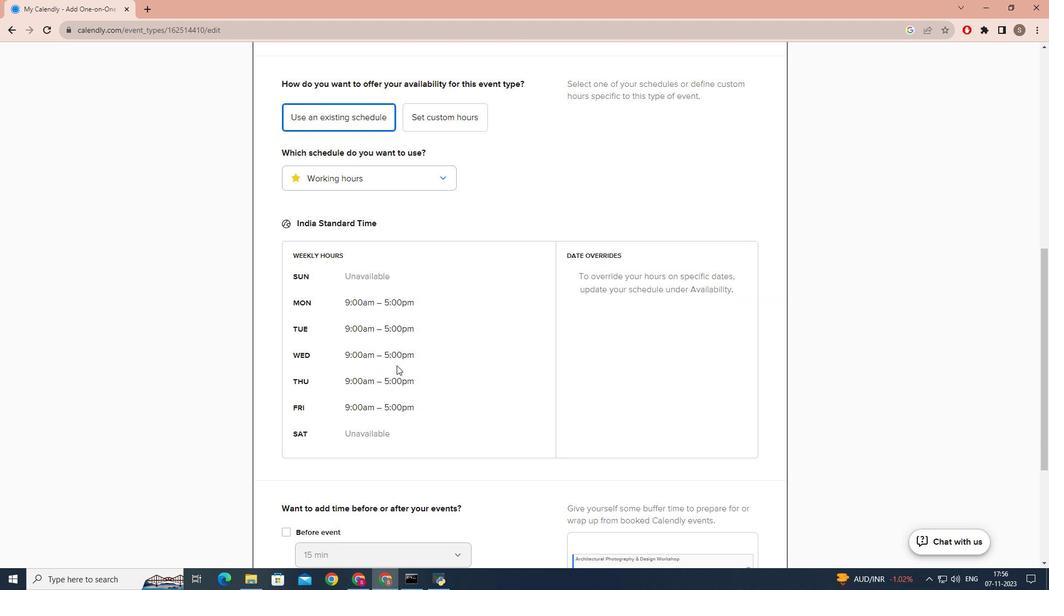 
Action: Mouse scrolled (396, 365) with delta (0, 0)
Screenshot: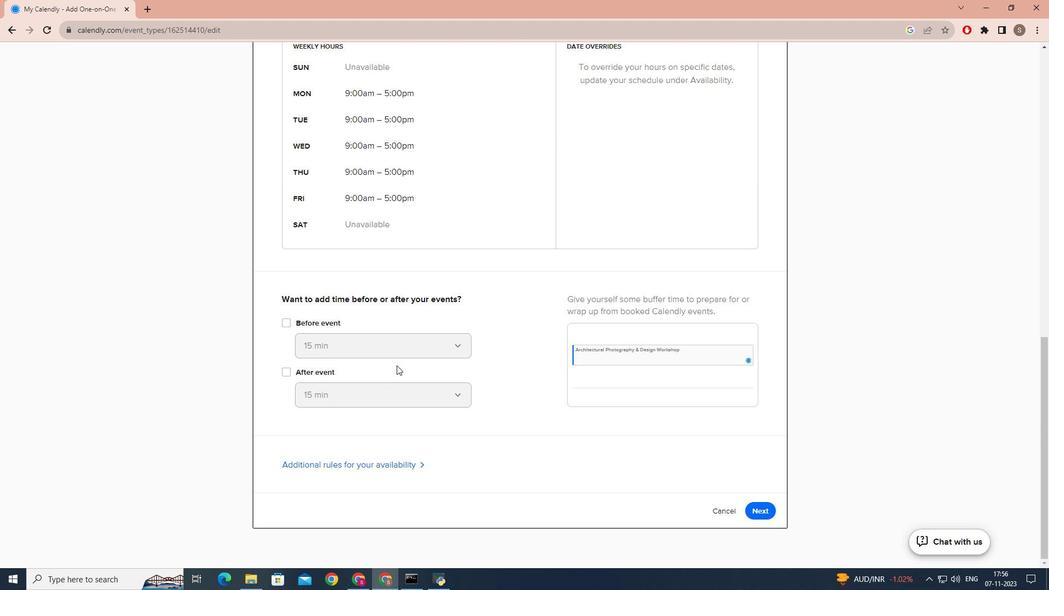 
Action: Mouse scrolled (396, 365) with delta (0, 0)
Screenshot: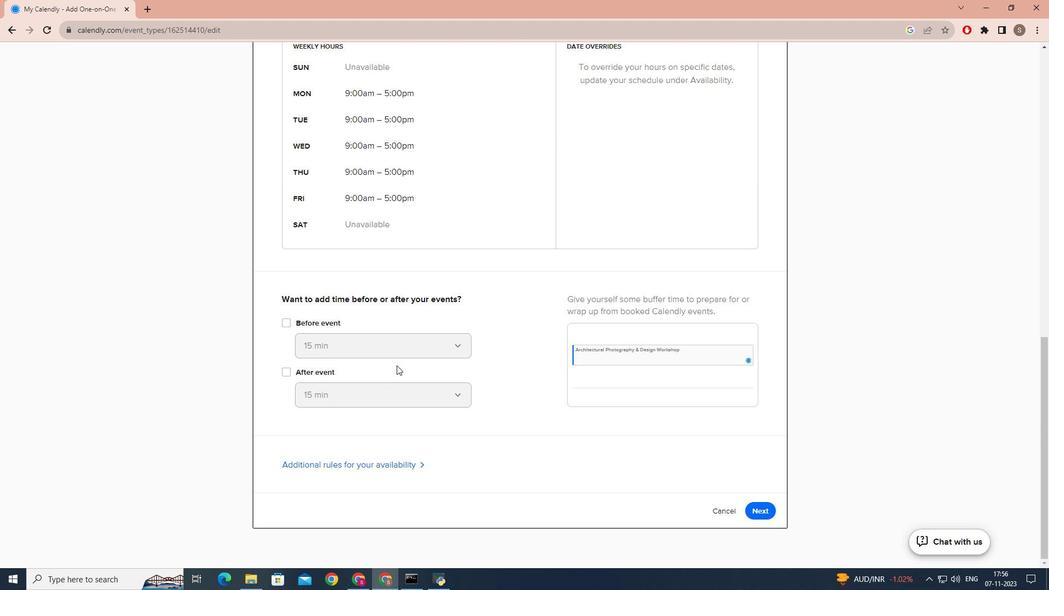
Action: Mouse scrolled (396, 365) with delta (0, 0)
Screenshot: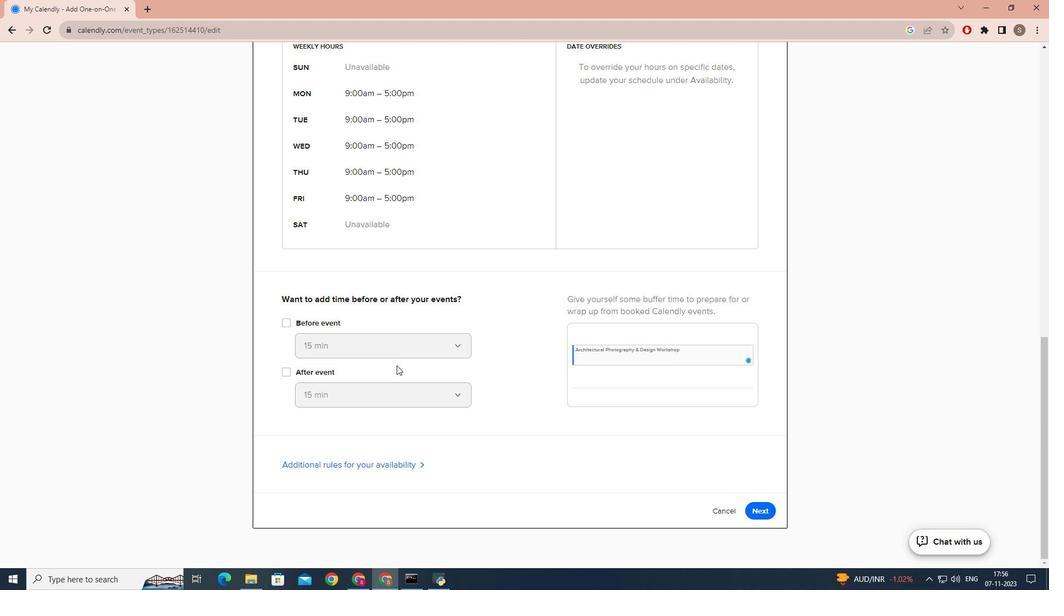 
Action: Mouse moved to (742, 469)
Screenshot: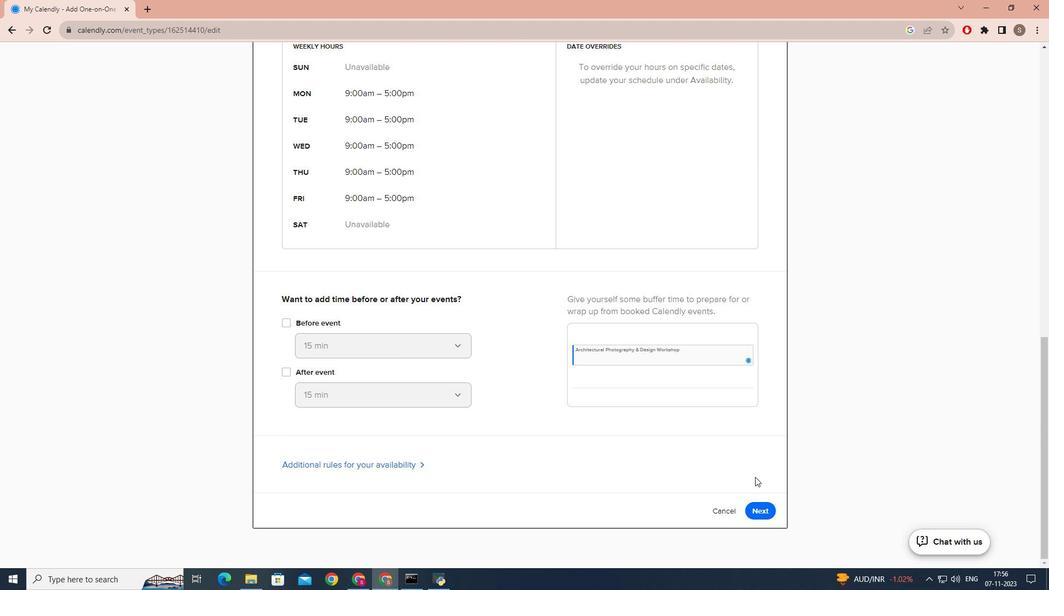 
Action: Mouse scrolled (742, 469) with delta (0, 0)
Screenshot: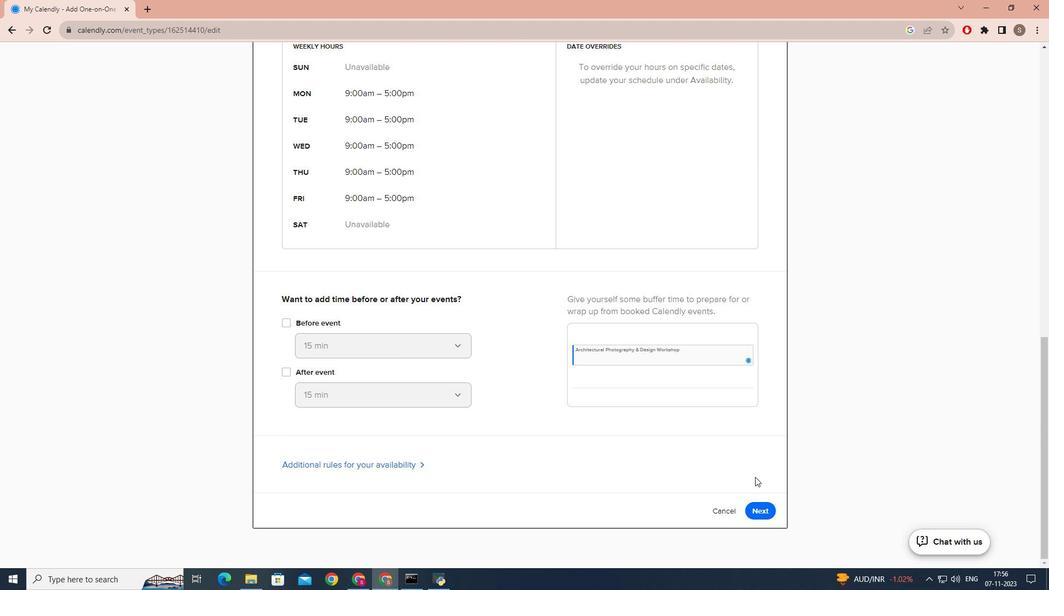 
Action: Mouse moved to (764, 507)
Screenshot: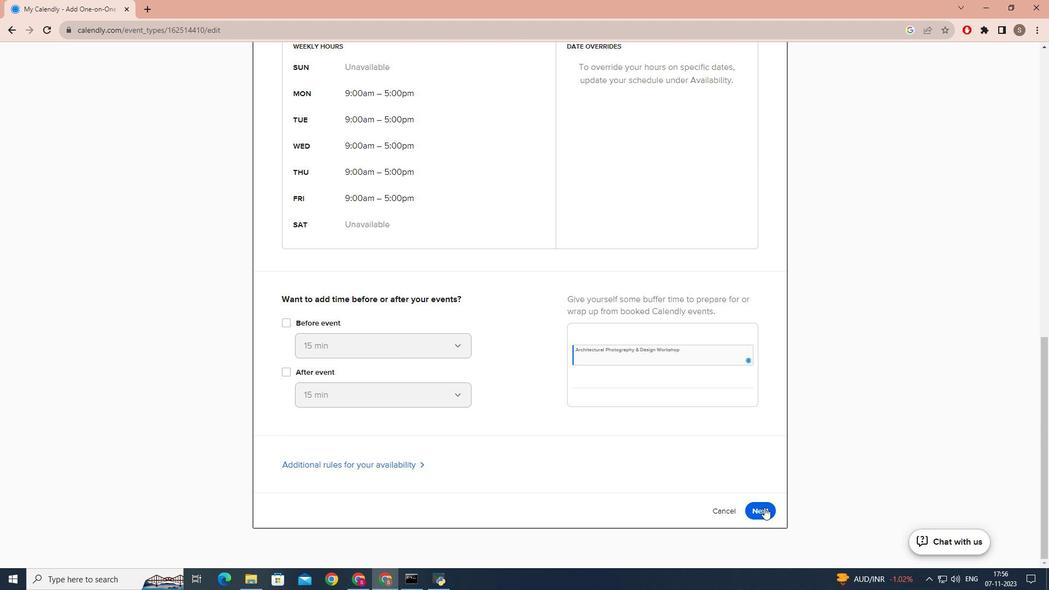
Action: Mouse pressed left at (764, 507)
Screenshot: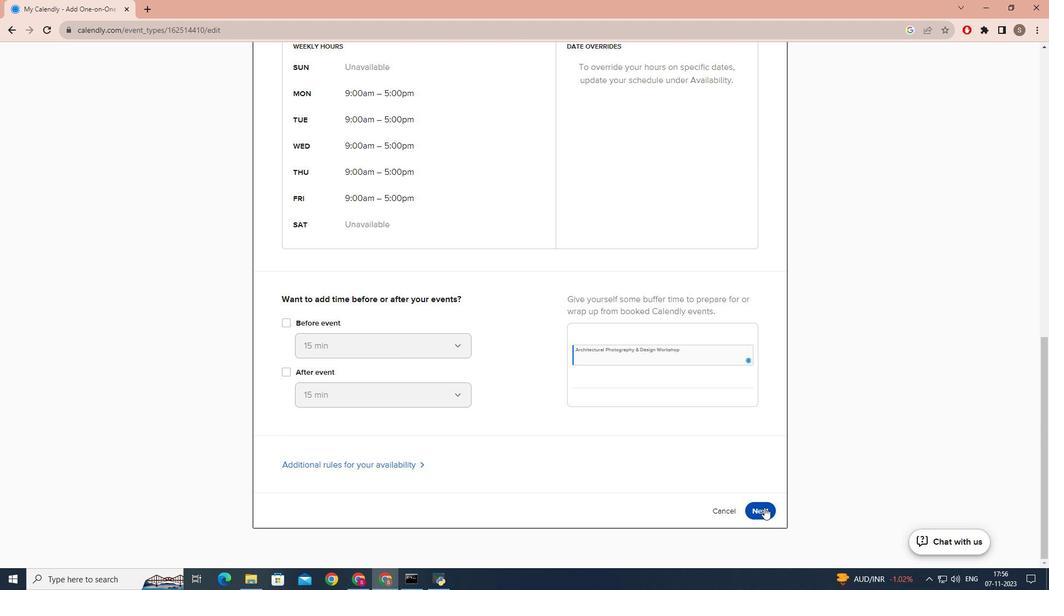 
Action: Mouse moved to (779, 484)
Screenshot: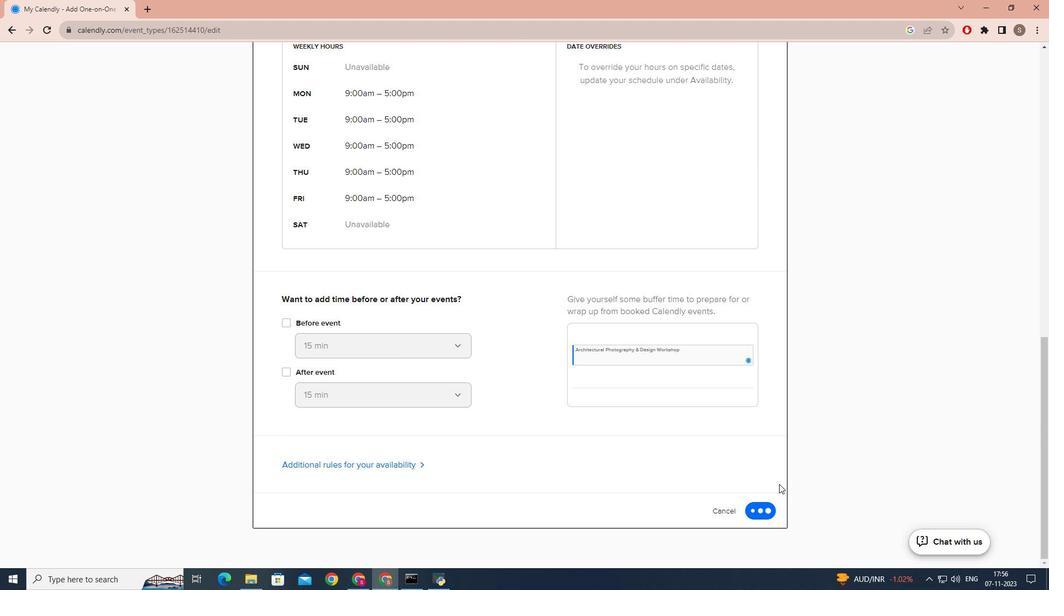 
